 Task: Find connections with filter location Utrera with filter topic #SEOwith filter profile language Potuguese with filter current company APCO Worldwide with filter school JIS College of Engineering with filter industry Retail Recyclable Materials & Used Merchandise with filter service category Loans with filter keywords title Foreman
Action: Mouse moved to (515, 72)
Screenshot: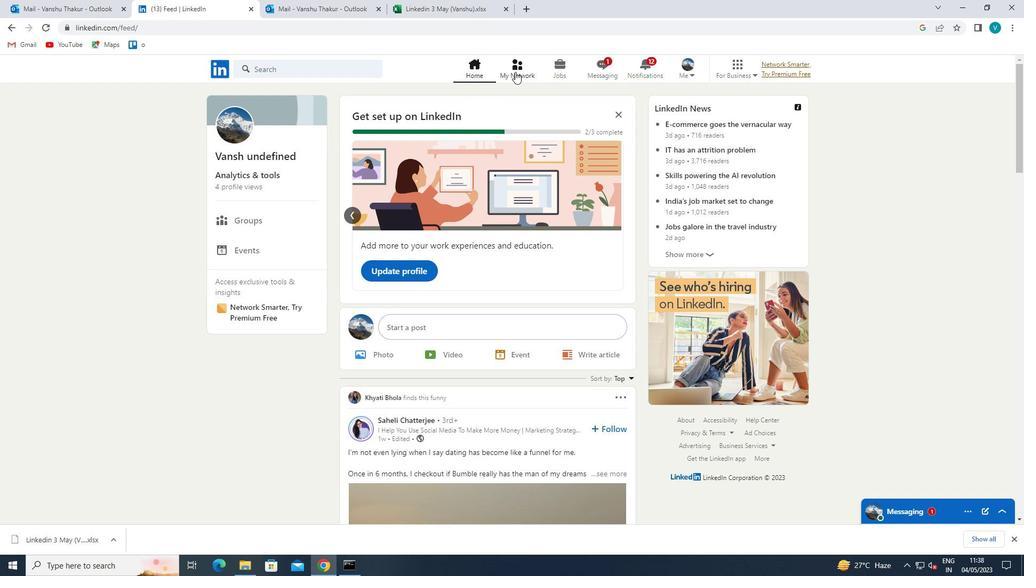 
Action: Mouse pressed left at (515, 72)
Screenshot: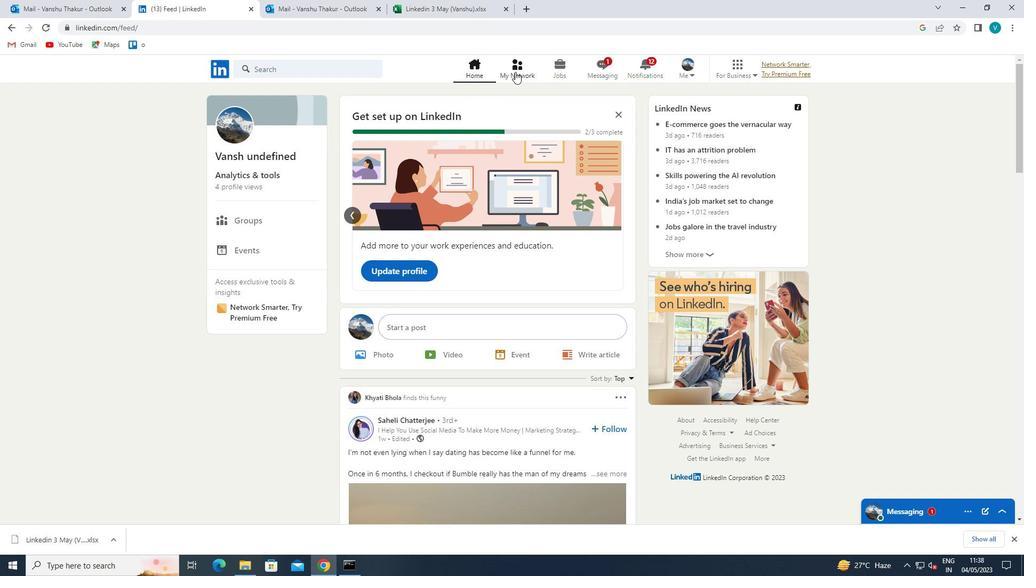 
Action: Mouse moved to (307, 130)
Screenshot: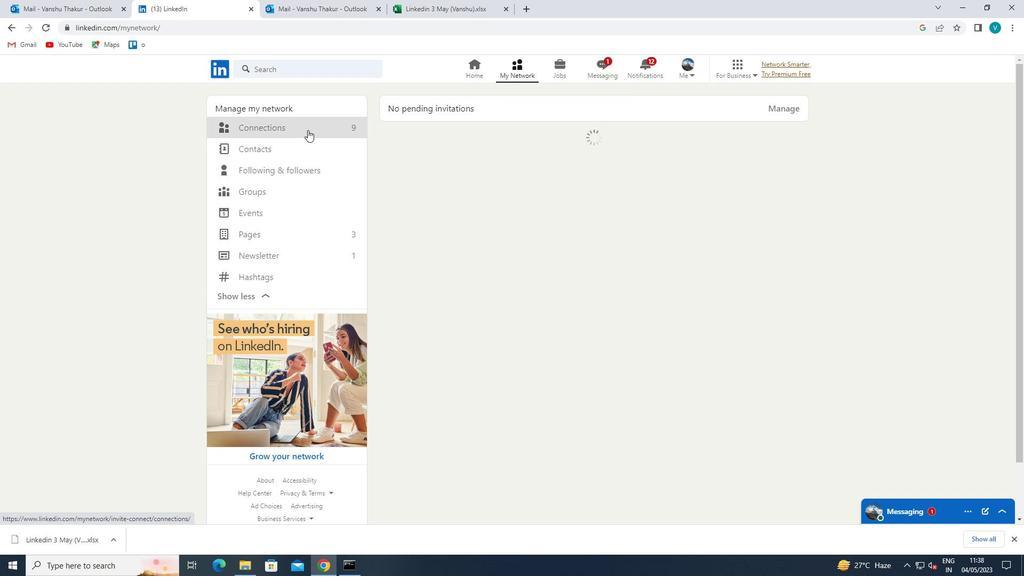 
Action: Mouse pressed left at (307, 130)
Screenshot: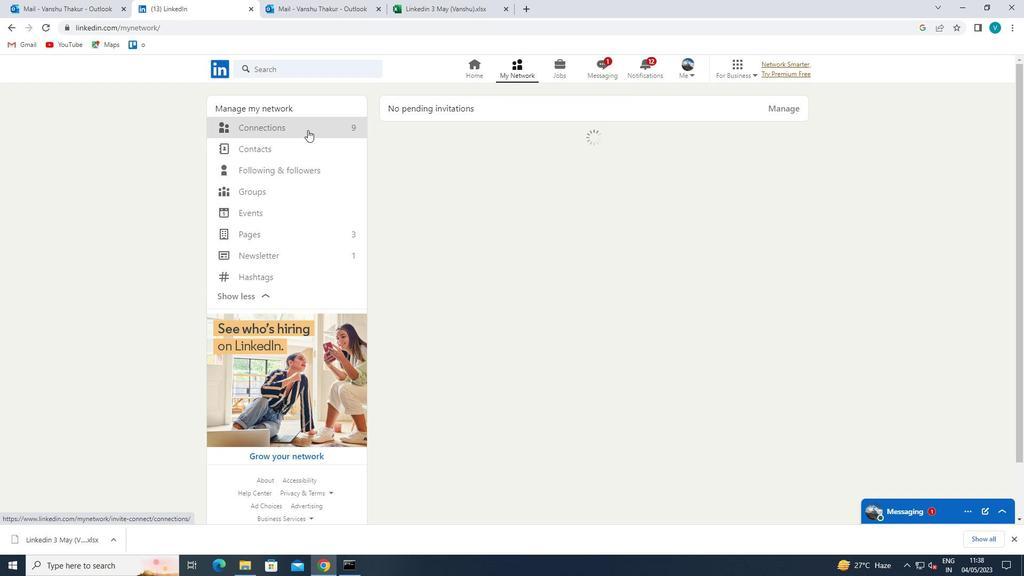 
Action: Mouse moved to (575, 129)
Screenshot: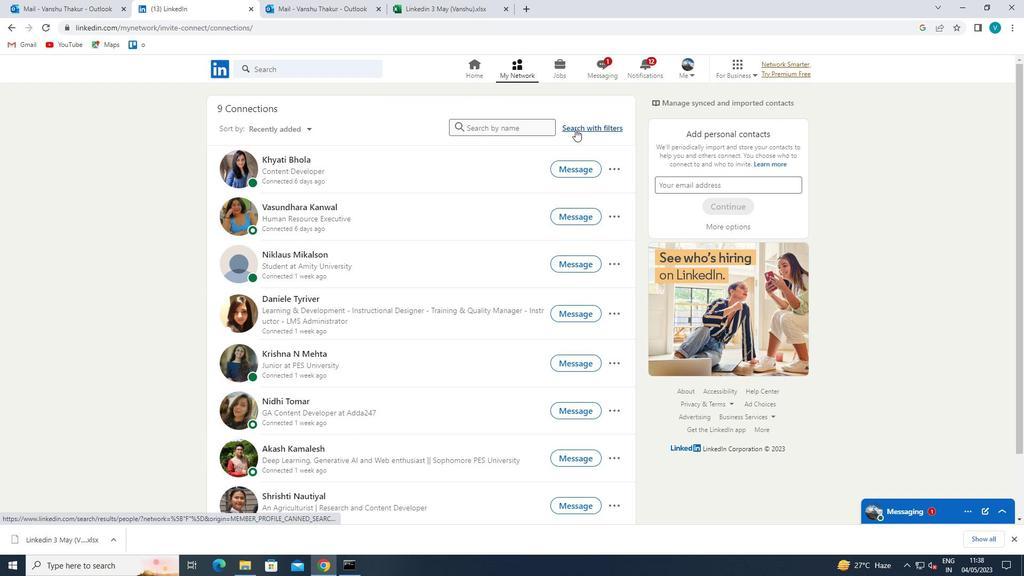 
Action: Mouse pressed left at (575, 129)
Screenshot: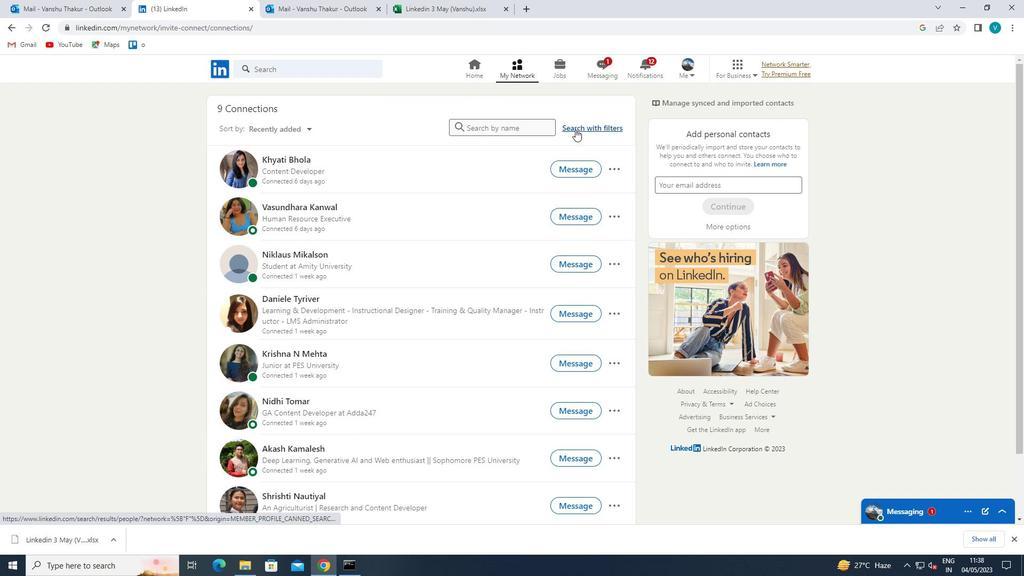 
Action: Mouse moved to (520, 100)
Screenshot: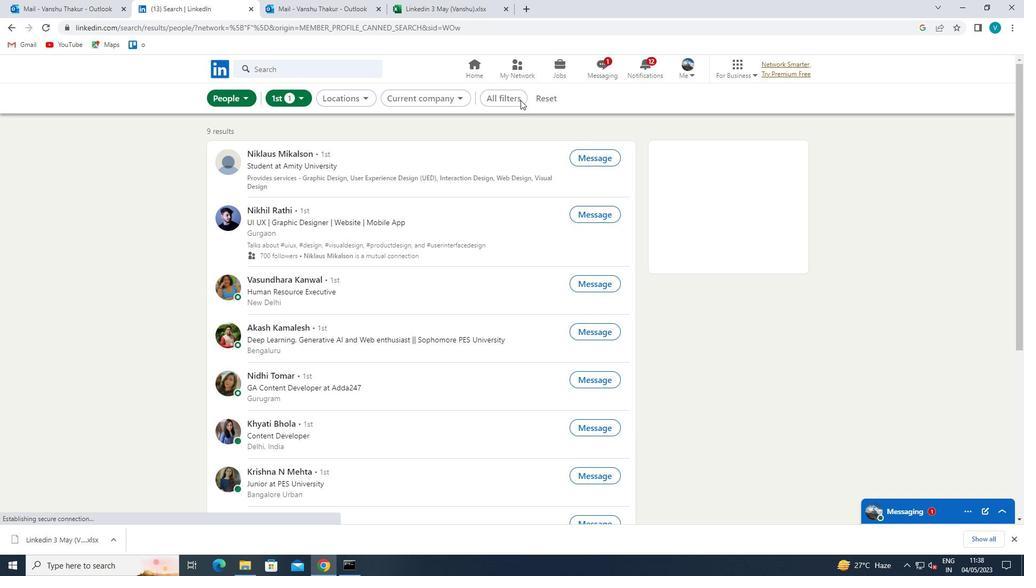 
Action: Mouse pressed left at (520, 100)
Screenshot: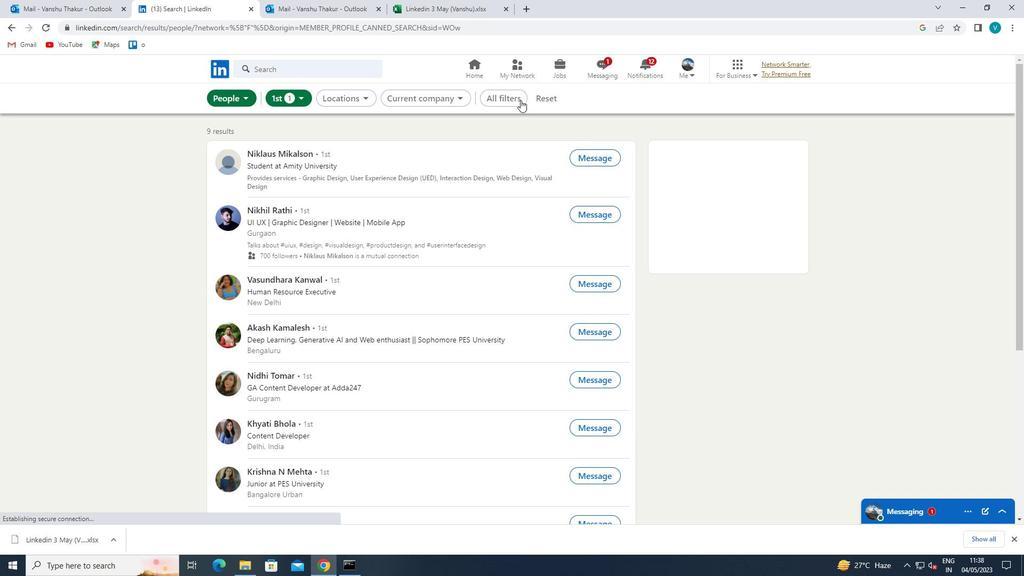 
Action: Mouse moved to (864, 229)
Screenshot: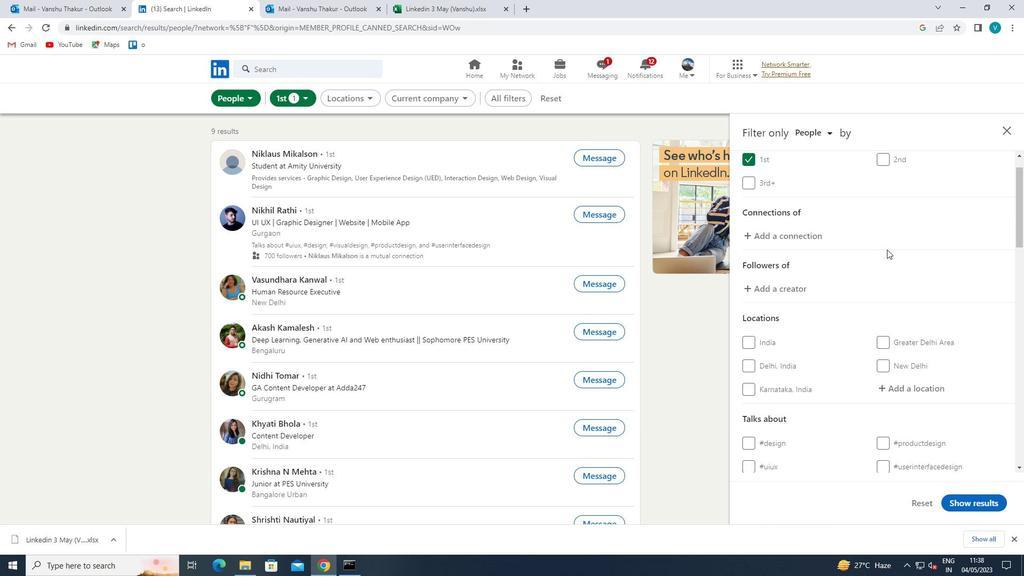 
Action: Mouse scrolled (864, 228) with delta (0, 0)
Screenshot: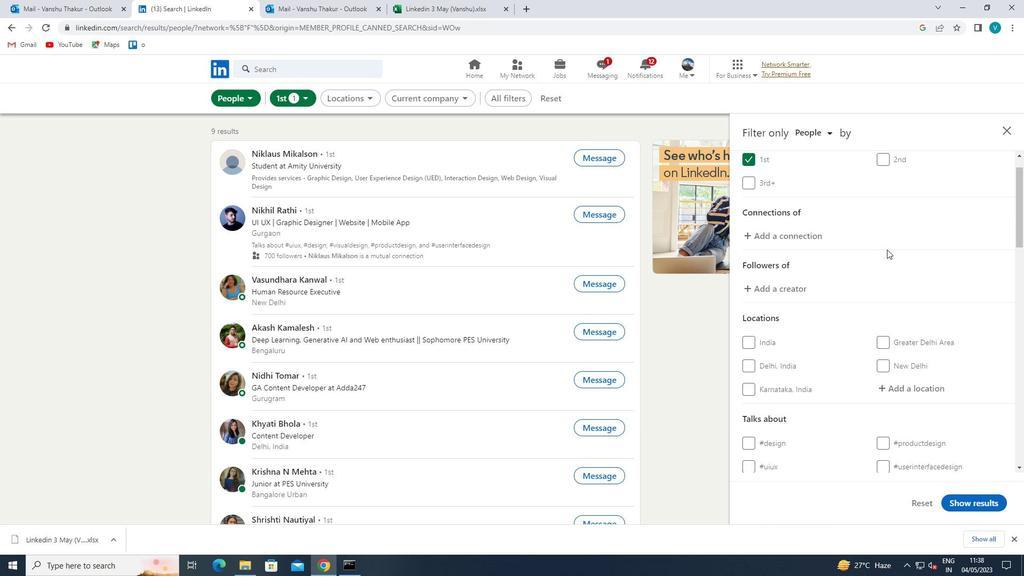 
Action: Mouse moved to (866, 232)
Screenshot: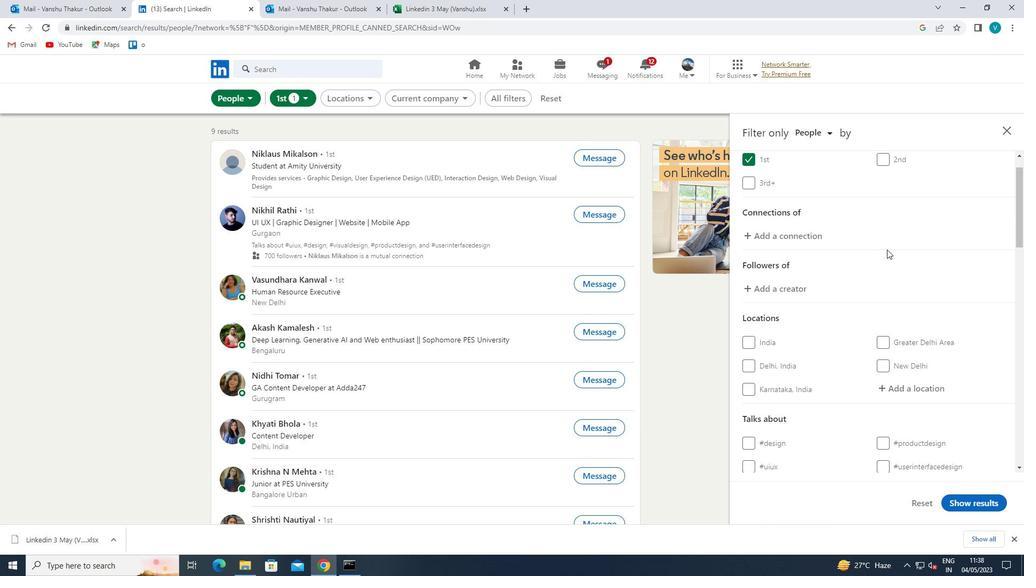 
Action: Mouse scrolled (866, 231) with delta (0, 0)
Screenshot: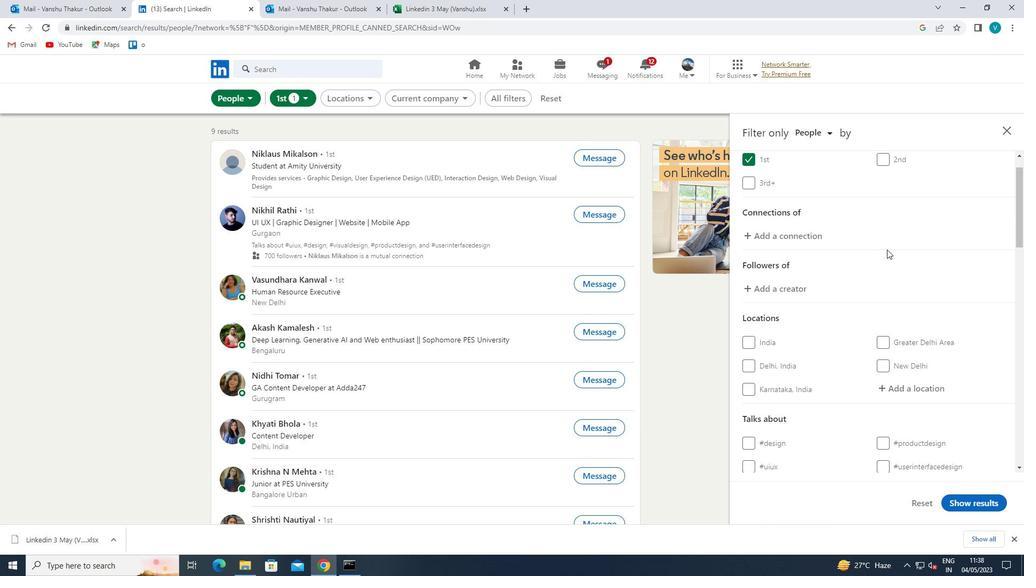 
Action: Mouse moved to (935, 310)
Screenshot: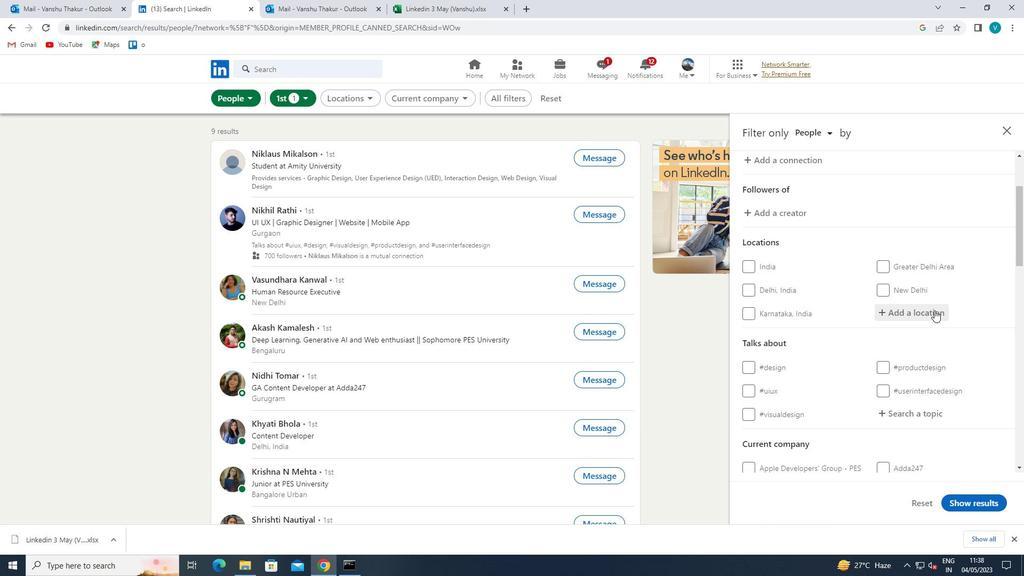 
Action: Mouse pressed left at (935, 310)
Screenshot: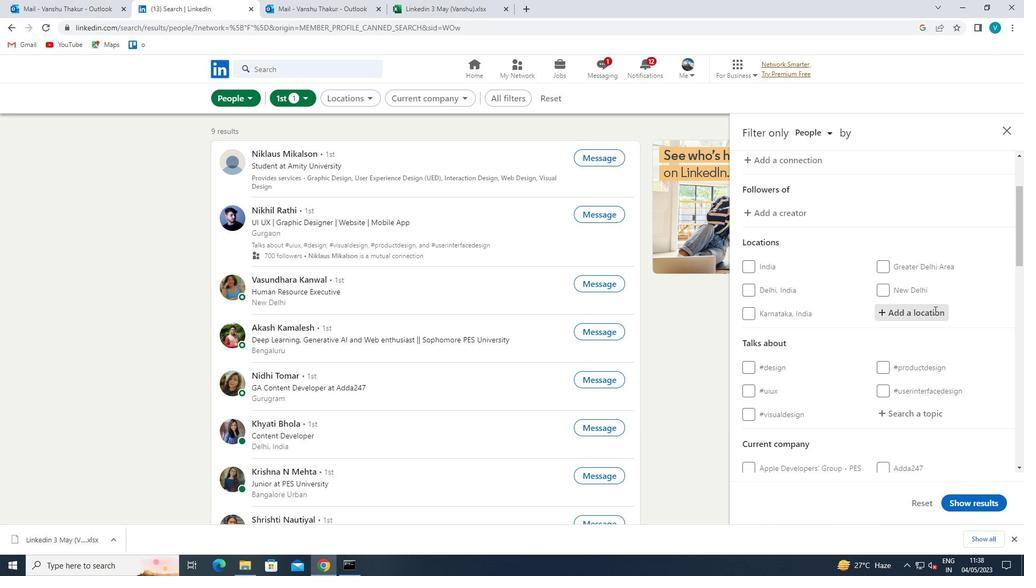 
Action: Key pressed <Key.shift>UTERA
Screenshot: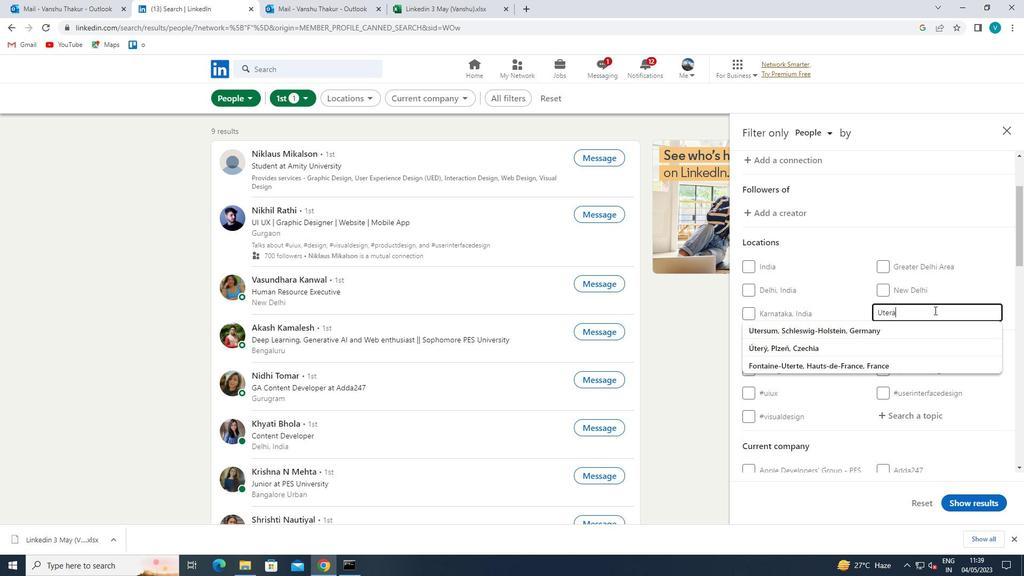 
Action: Mouse moved to (886, 311)
Screenshot: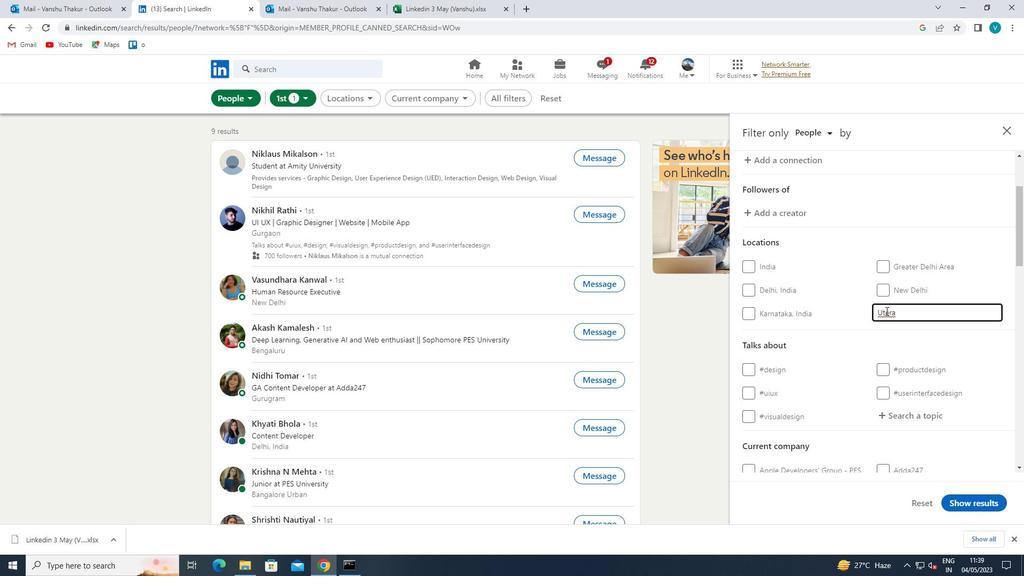
Action: Mouse pressed left at (886, 311)
Screenshot: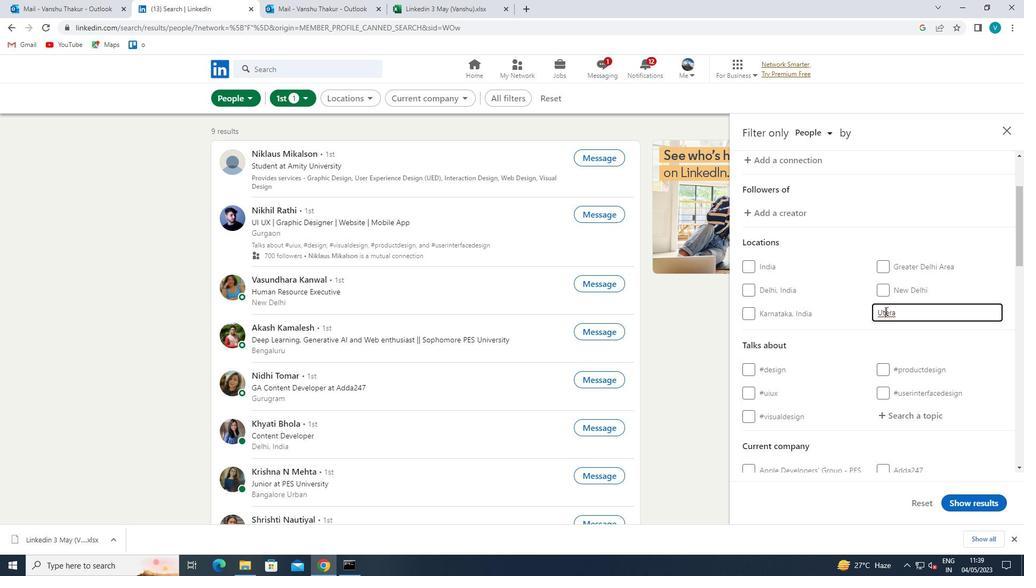 
Action: Mouse moved to (895, 335)
Screenshot: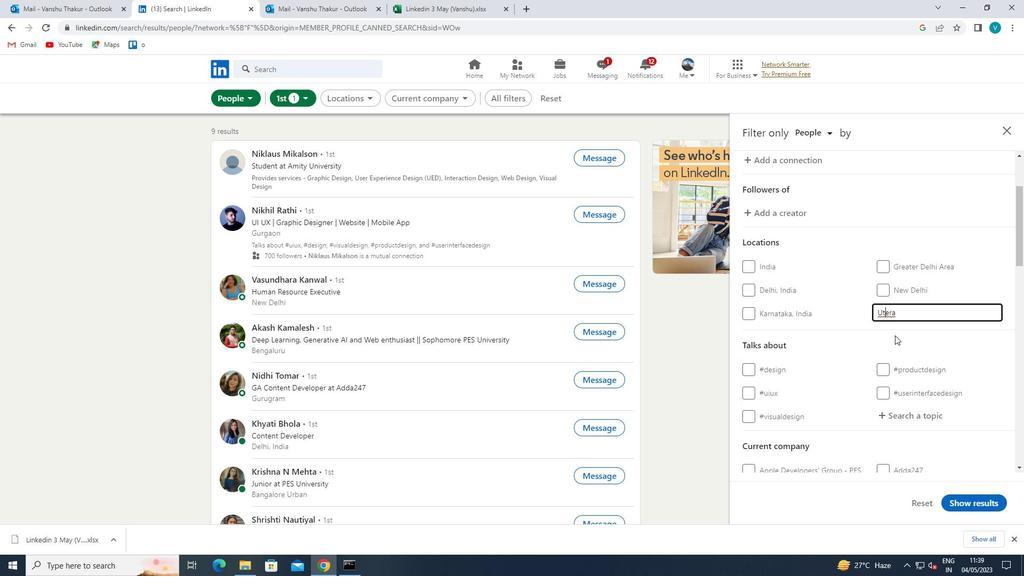 
Action: Key pressed R
Screenshot: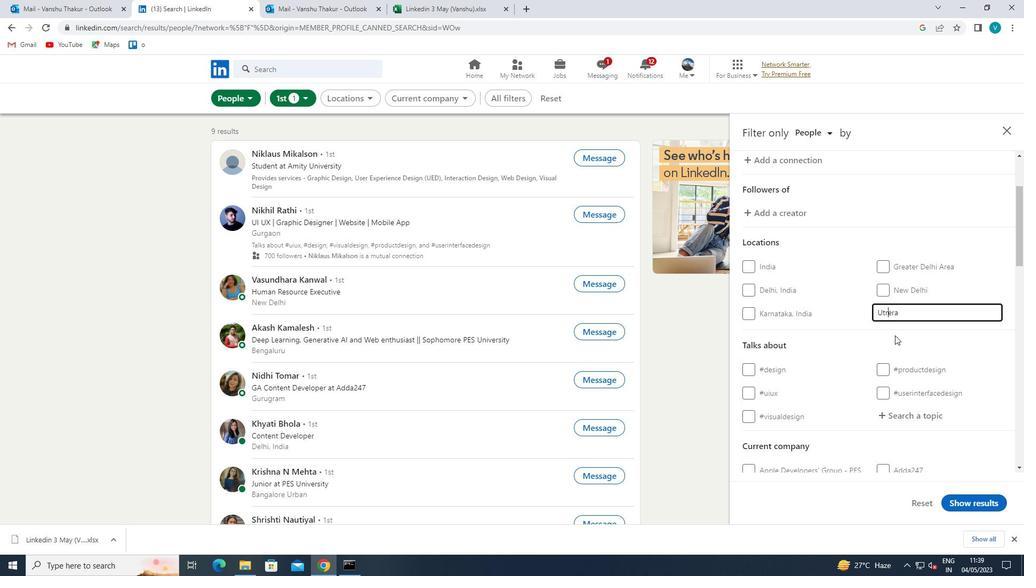 
Action: Mouse moved to (888, 335)
Screenshot: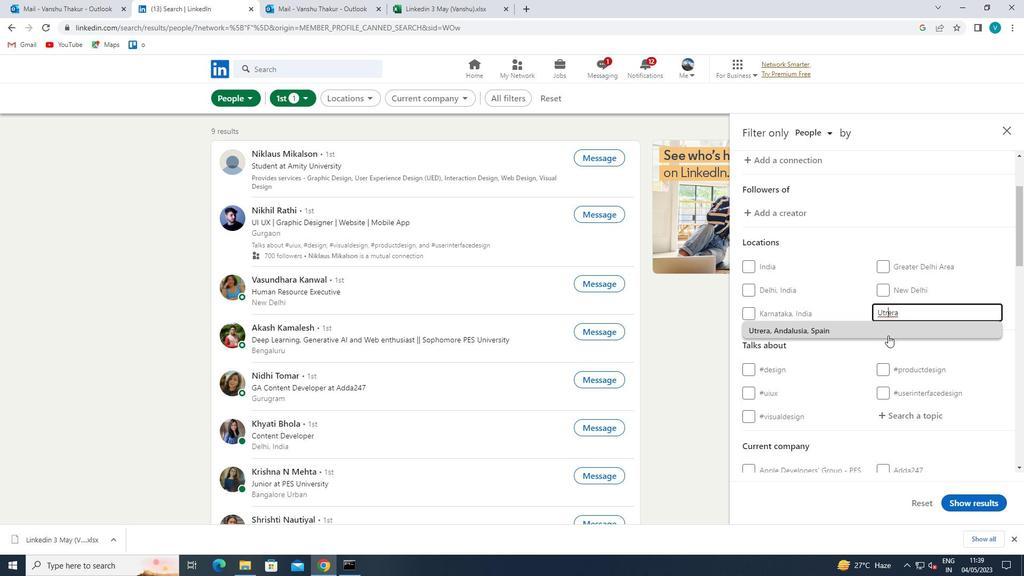 
Action: Mouse pressed left at (888, 335)
Screenshot: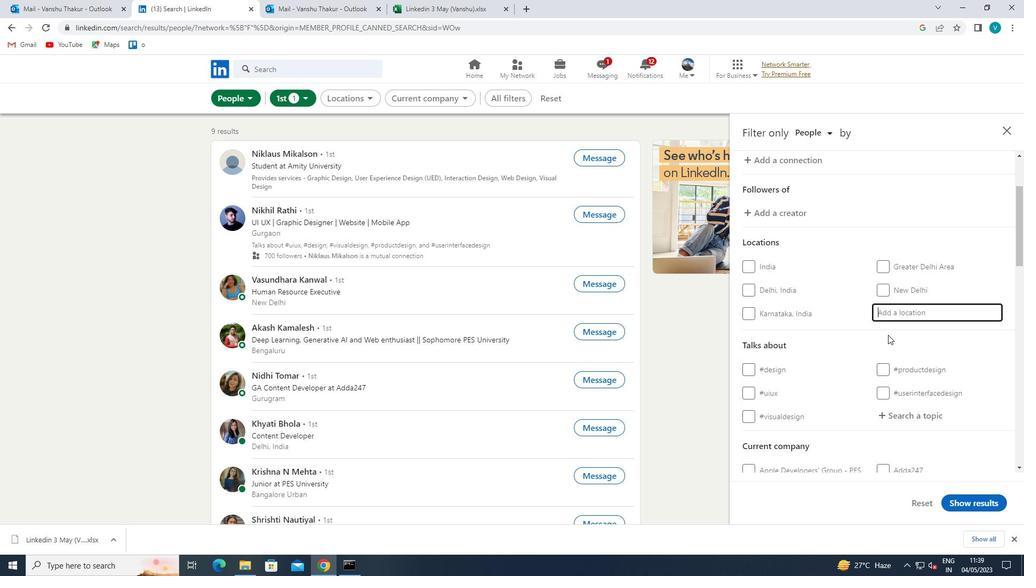 
Action: Mouse moved to (888, 335)
Screenshot: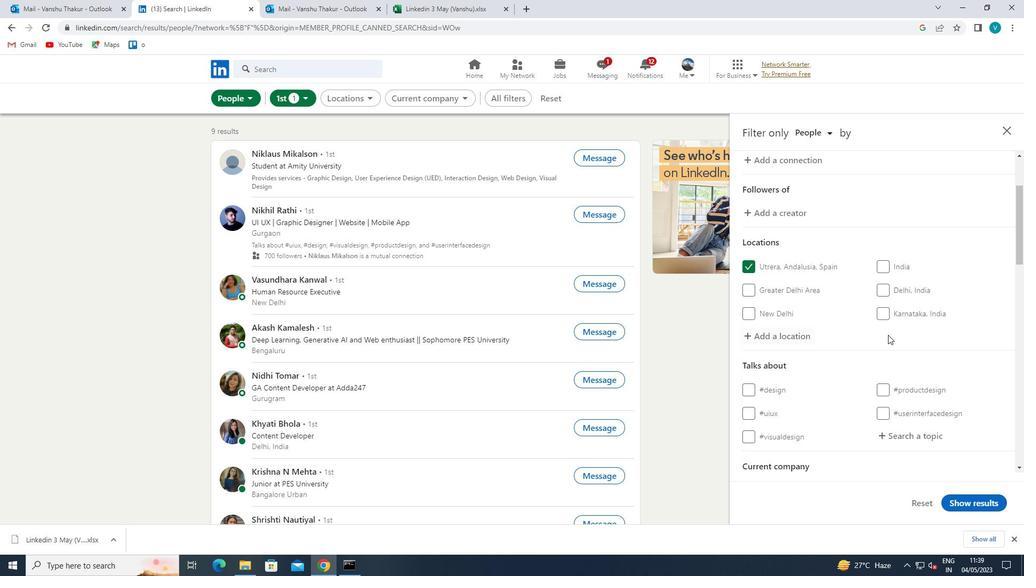 
Action: Mouse scrolled (888, 334) with delta (0, 0)
Screenshot: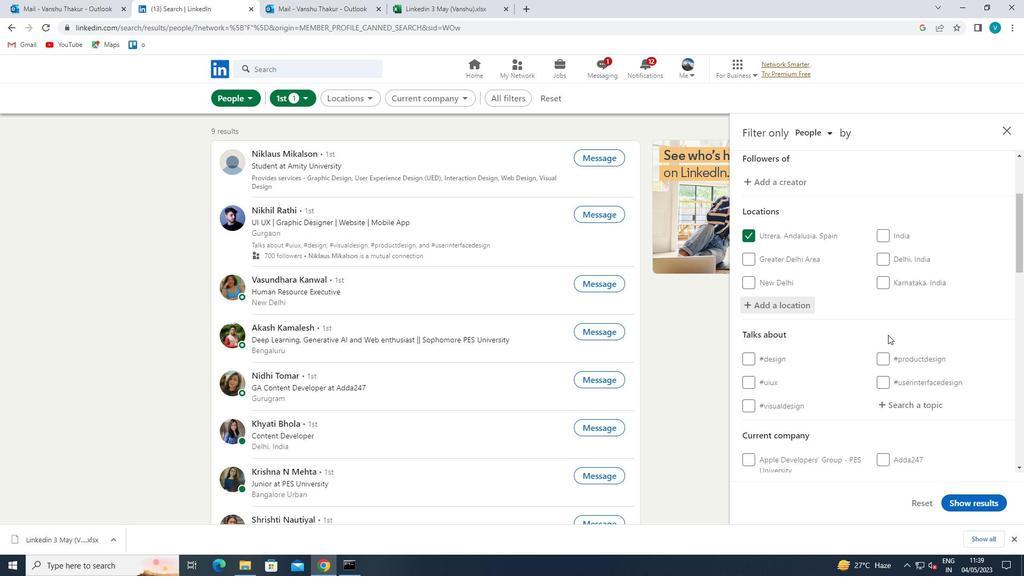 
Action: Mouse scrolled (888, 334) with delta (0, 0)
Screenshot: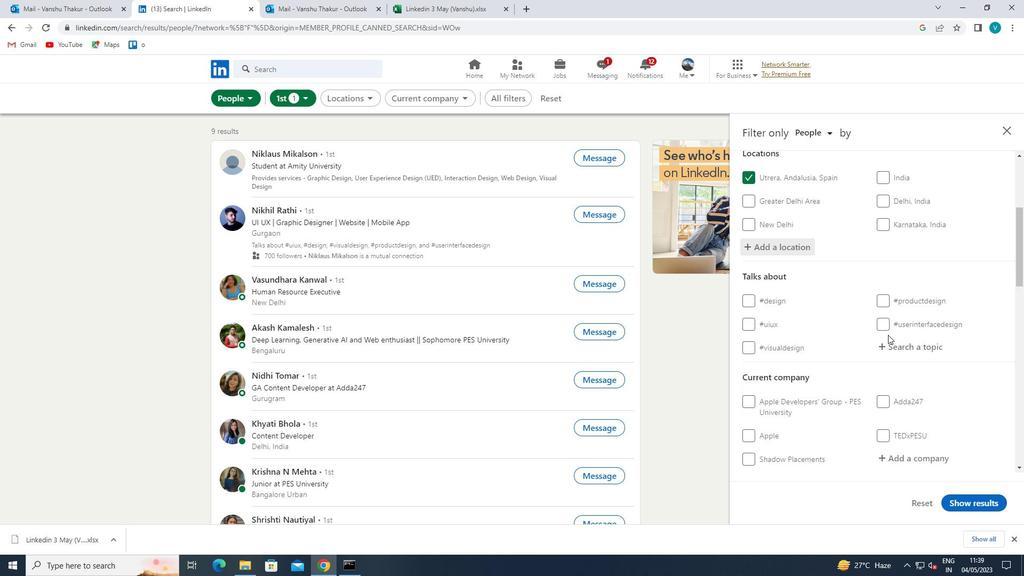 
Action: Mouse scrolled (888, 334) with delta (0, 0)
Screenshot: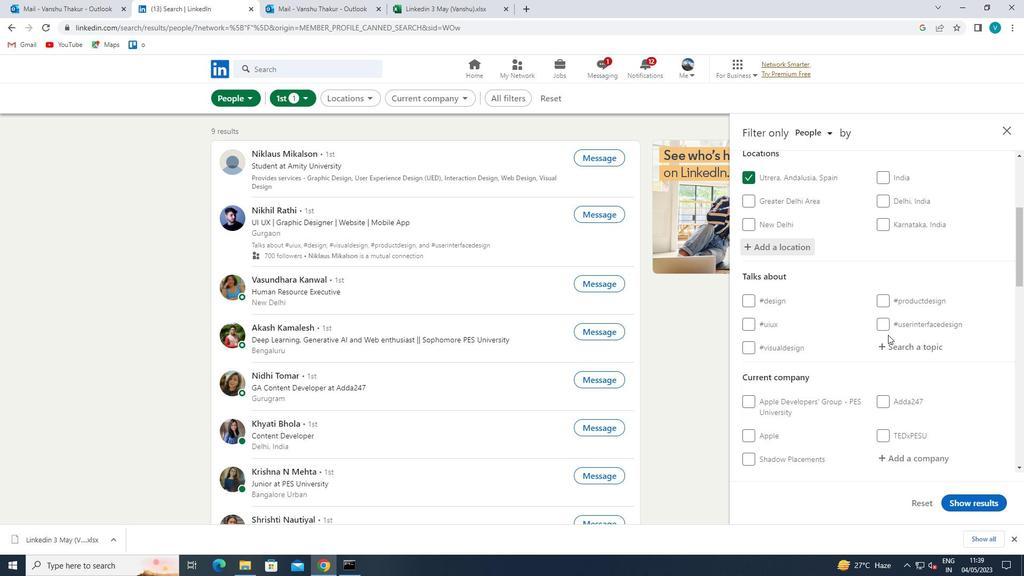 
Action: Mouse moved to (912, 282)
Screenshot: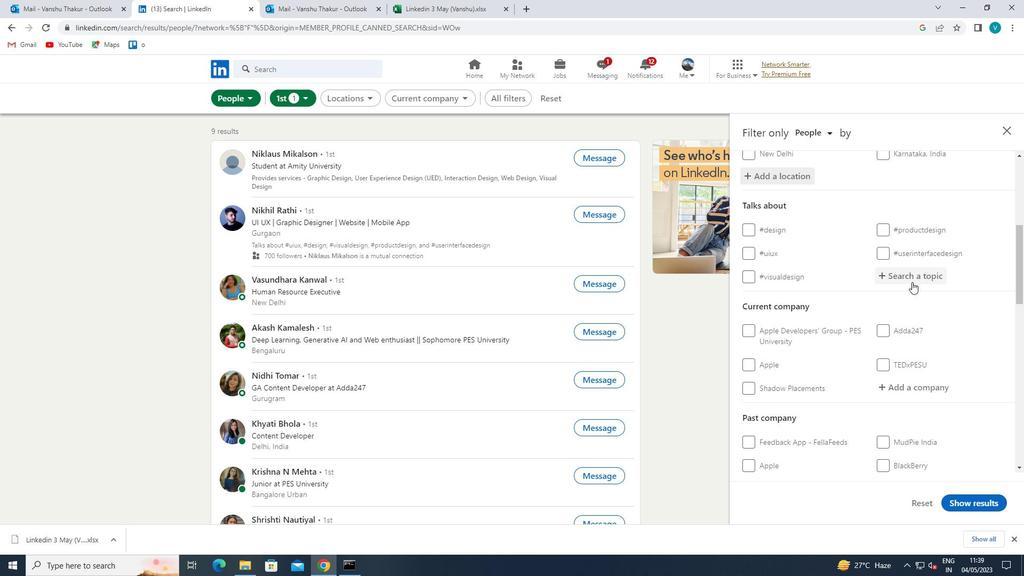 
Action: Mouse pressed left at (912, 282)
Screenshot: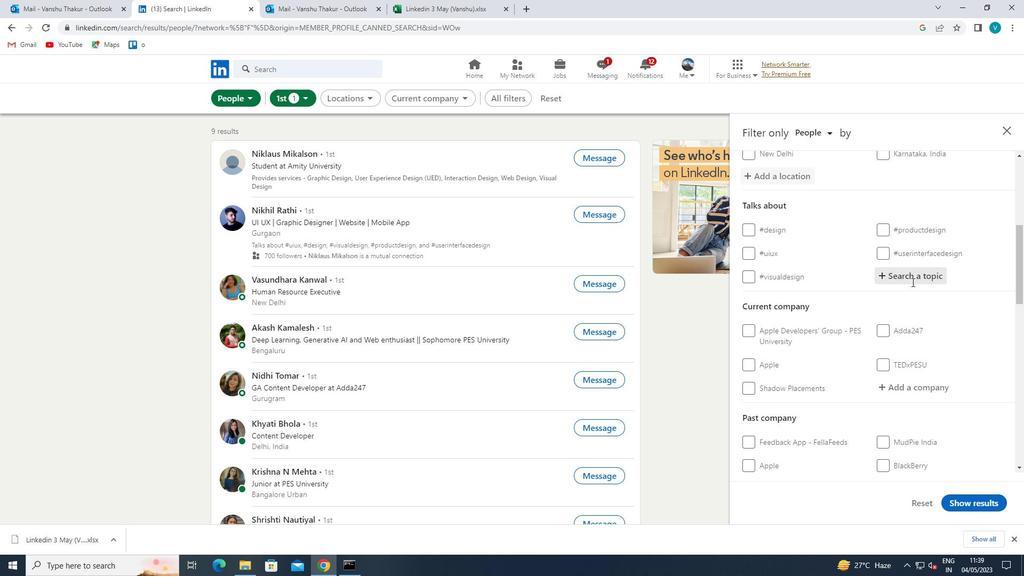 
Action: Key pressed <Key.shift><Key.shift><Key.shift><Key.shift><Key.shift><Key.shift><Key.shift><Key.shift><Key.shift><Key.shift><Key.shift><Key.shift><Key.shift><Key.shift><Key.shift><Key.shift><Key.shift><Key.shift><Key.shift><Key.shift><Key.shift><Key.shift><Key.shift><Key.shift><Key.shift><Key.shift><Key.shift><Key.shift><Key.shift><Key.shift><Key.shift>SEO
Screenshot: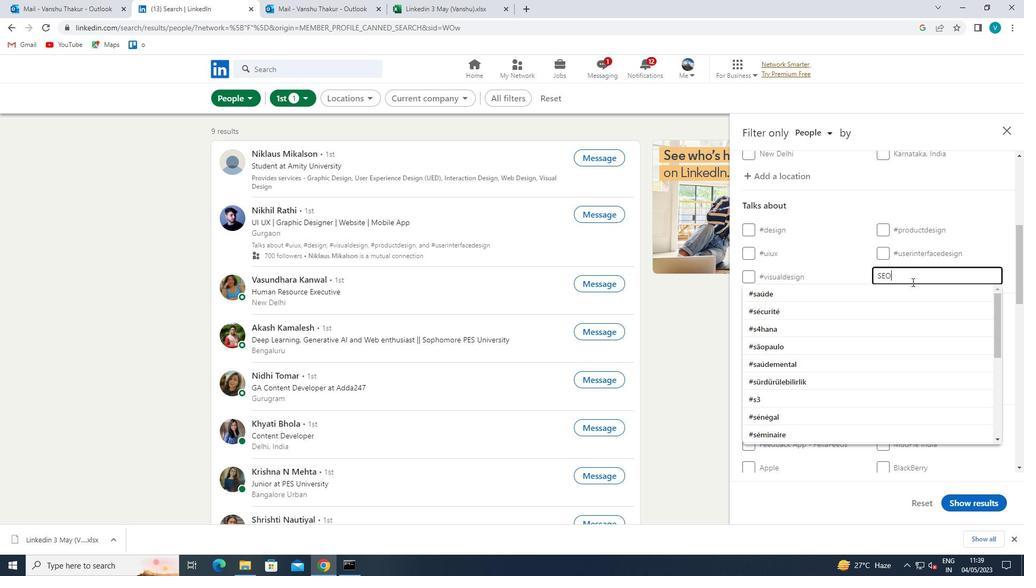 
Action: Mouse moved to (898, 290)
Screenshot: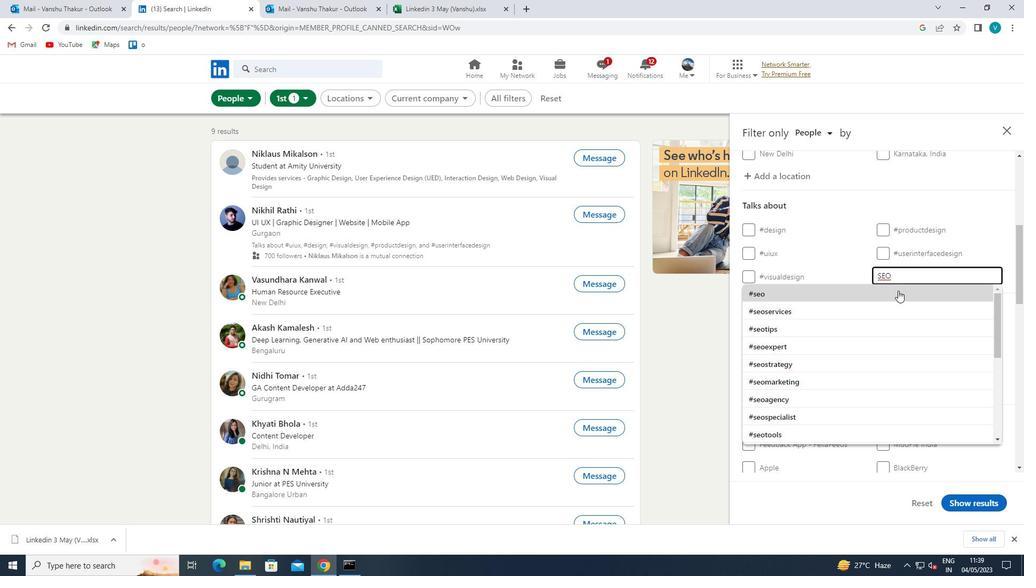 
Action: Mouse pressed left at (898, 290)
Screenshot: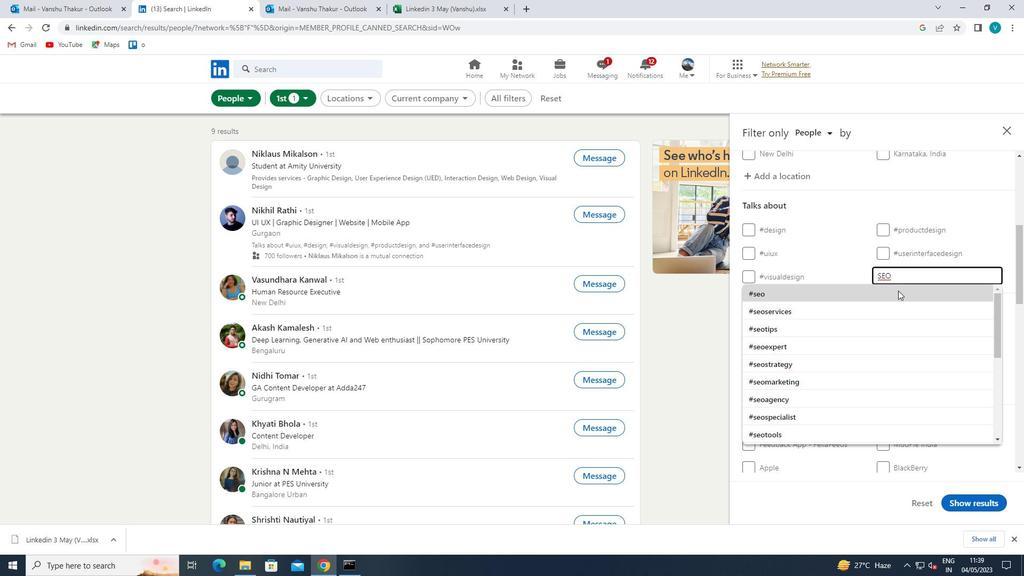
Action: Mouse scrolled (898, 290) with delta (0, 0)
Screenshot: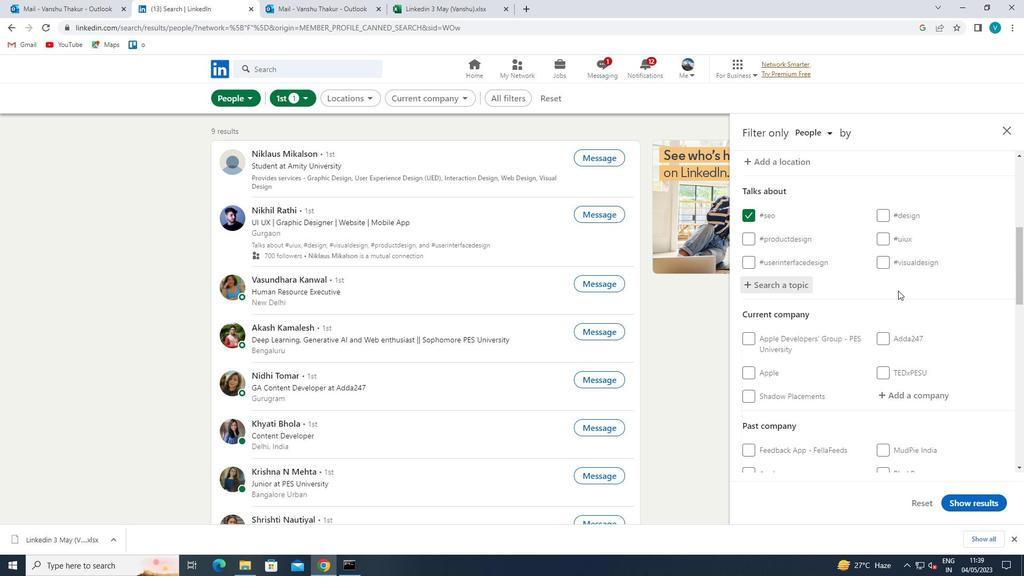 
Action: Mouse scrolled (898, 290) with delta (0, 0)
Screenshot: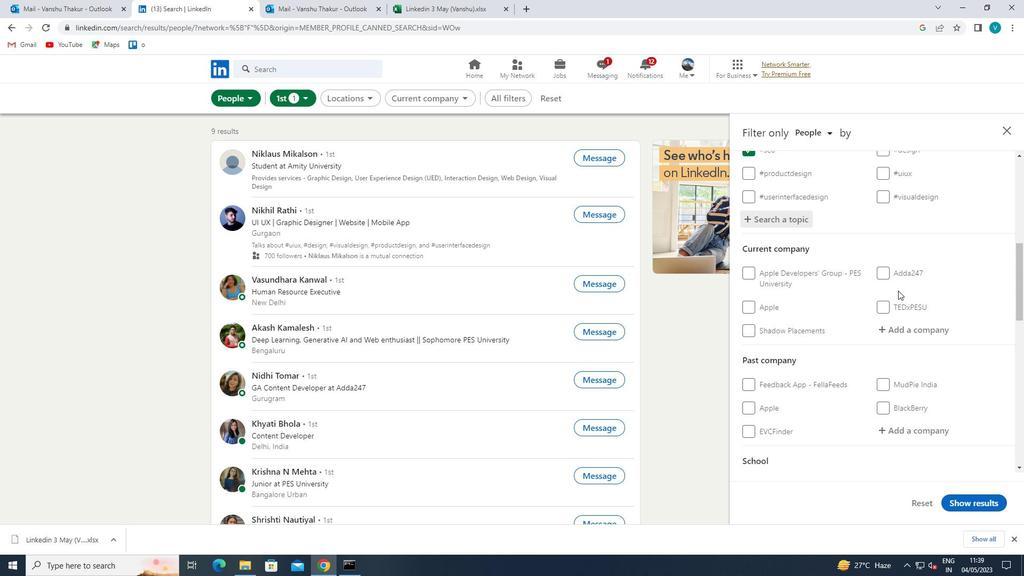 
Action: Mouse scrolled (898, 290) with delta (0, 0)
Screenshot: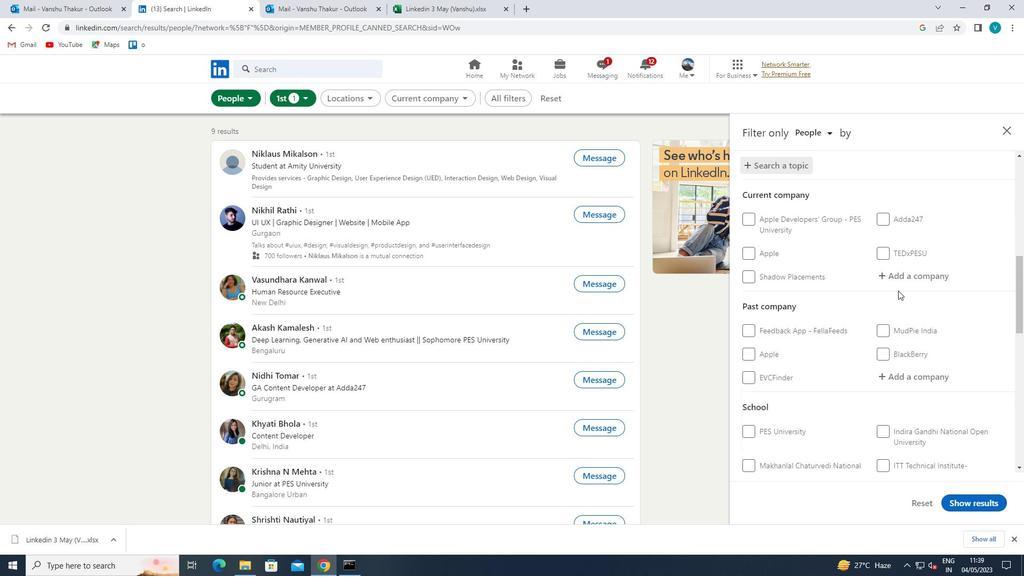 
Action: Mouse moved to (918, 249)
Screenshot: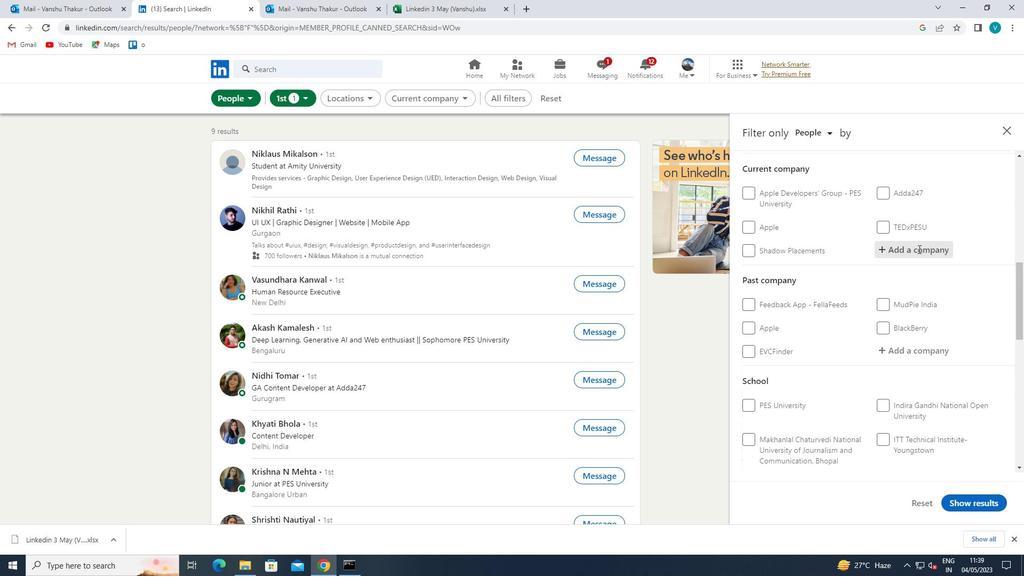 
Action: Mouse pressed left at (918, 249)
Screenshot: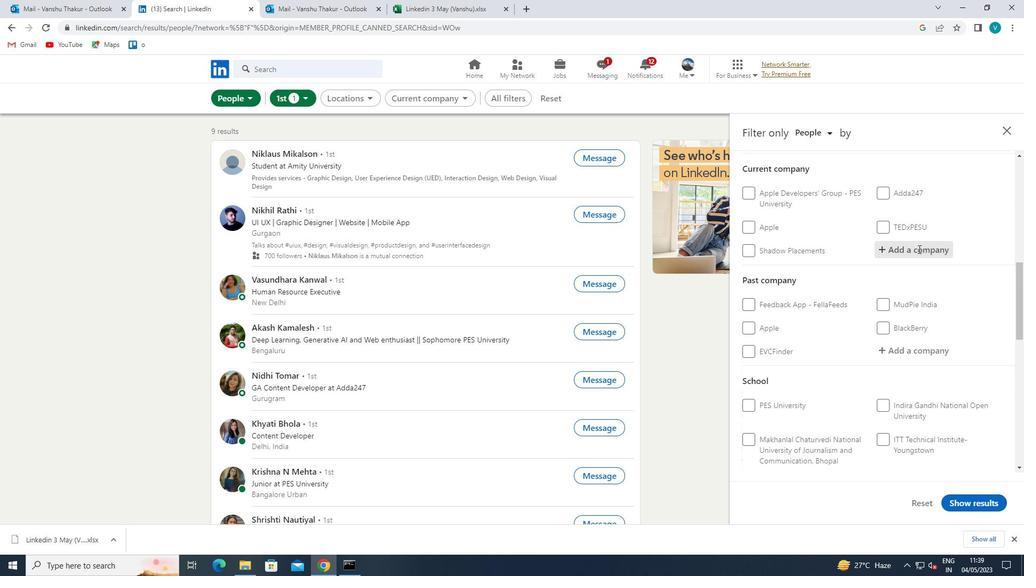 
Action: Mouse moved to (919, 249)
Screenshot: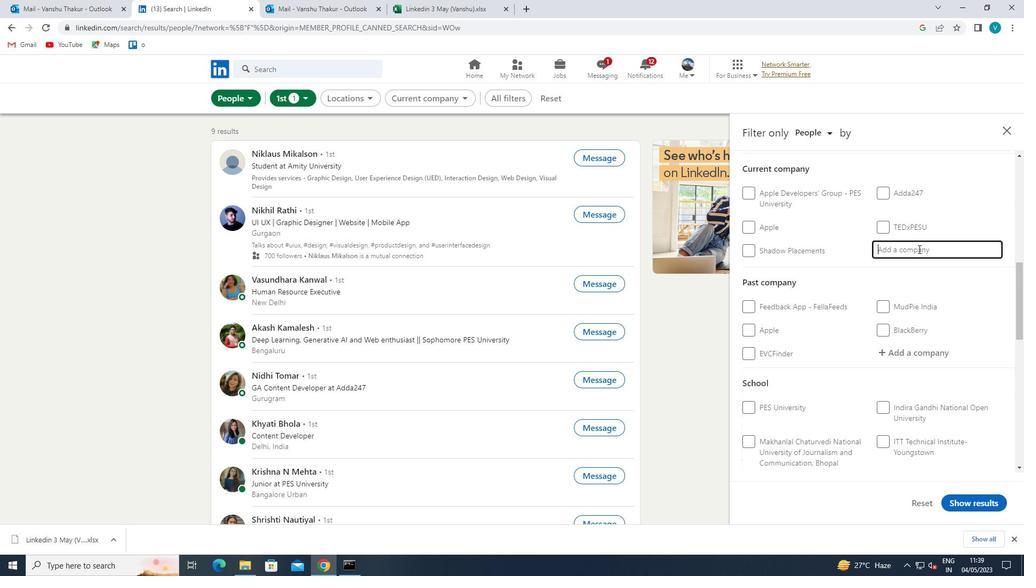 
Action: Key pressed <Key.shift>APCO<Key.space>
Screenshot: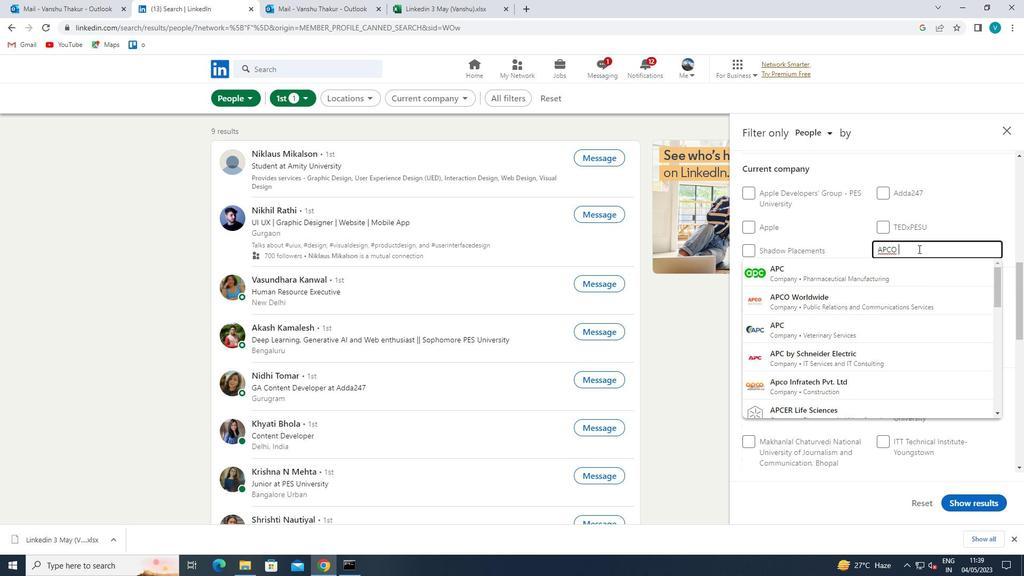 
Action: Mouse moved to (886, 272)
Screenshot: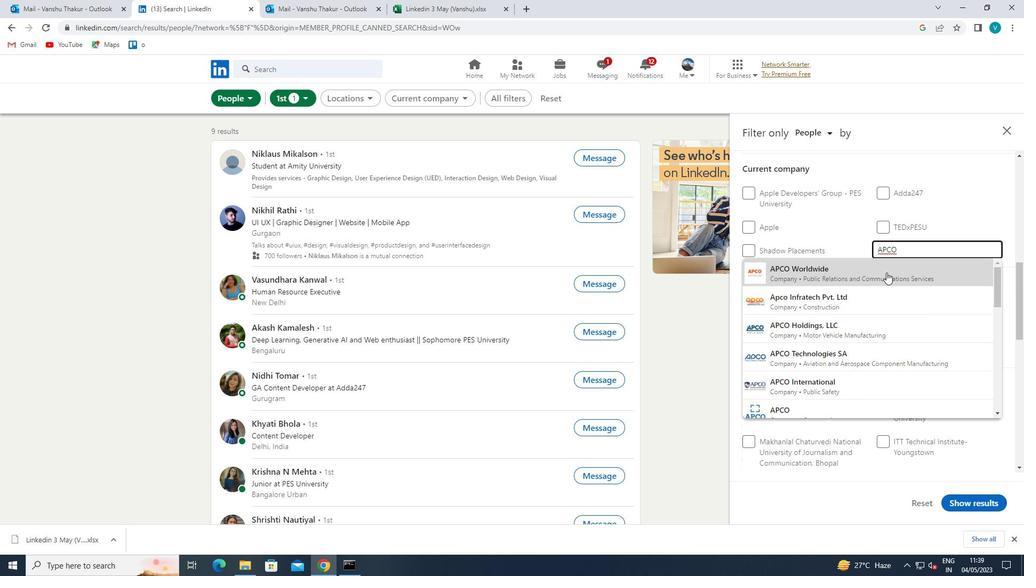
Action: Mouse pressed left at (886, 272)
Screenshot: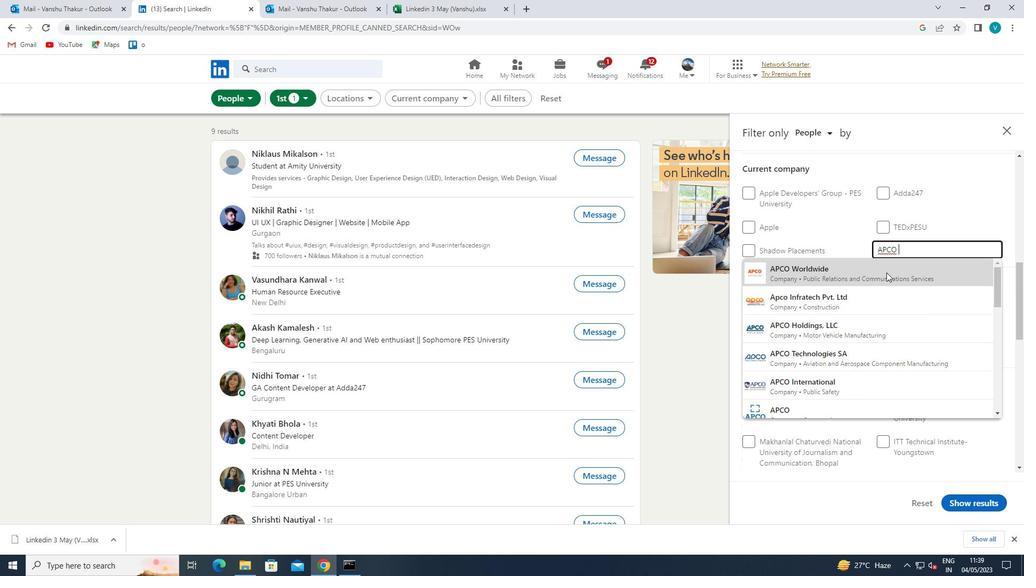 
Action: Mouse scrolled (886, 272) with delta (0, 0)
Screenshot: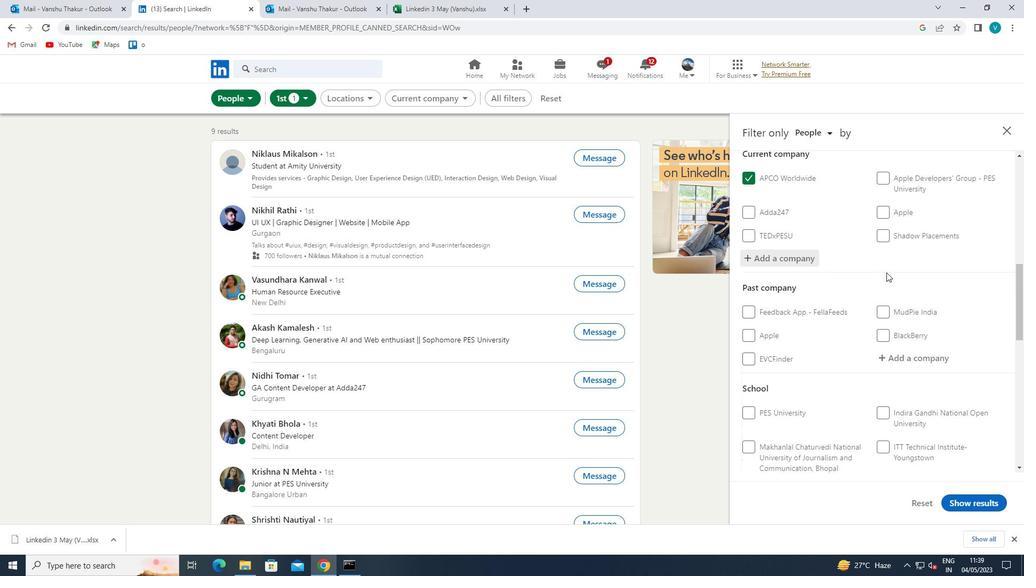 
Action: Mouse scrolled (886, 272) with delta (0, 0)
Screenshot: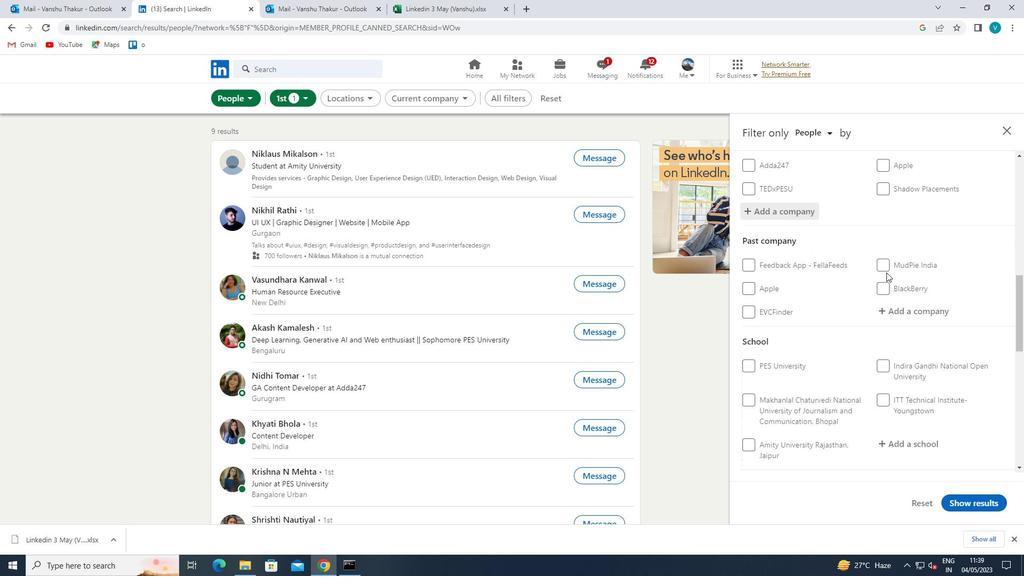 
Action: Mouse scrolled (886, 272) with delta (0, 0)
Screenshot: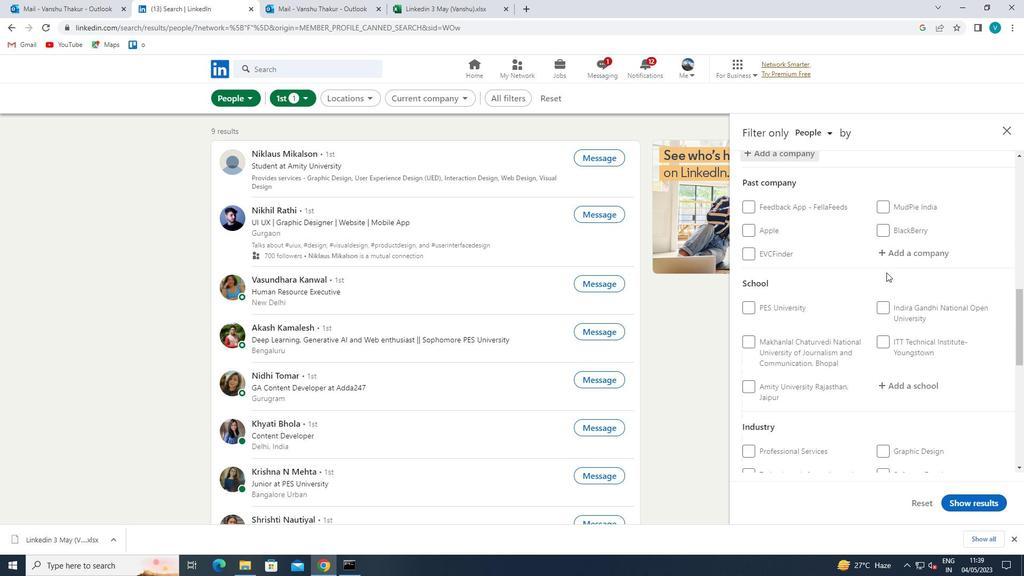 
Action: Mouse moved to (913, 340)
Screenshot: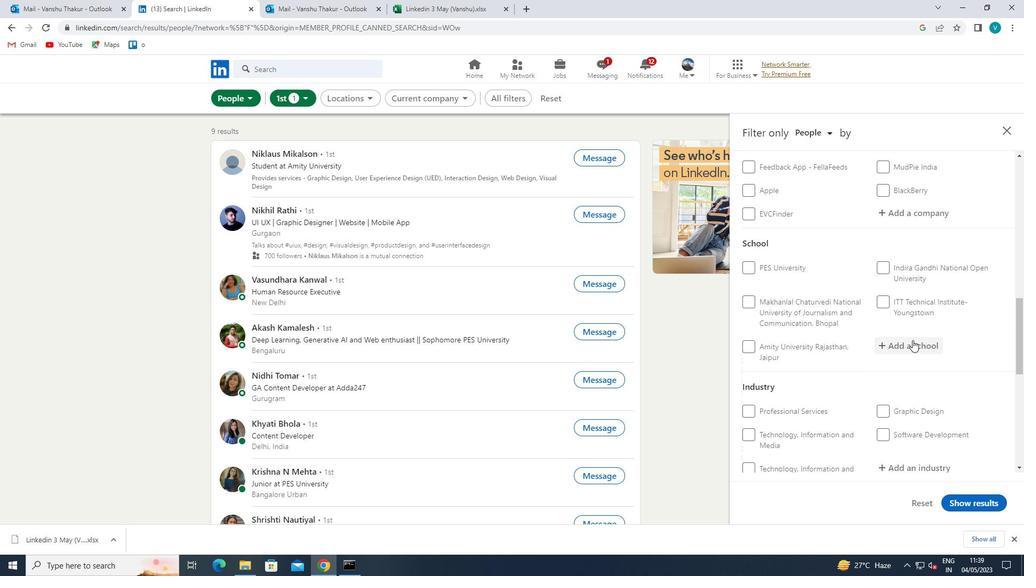 
Action: Mouse pressed left at (913, 340)
Screenshot: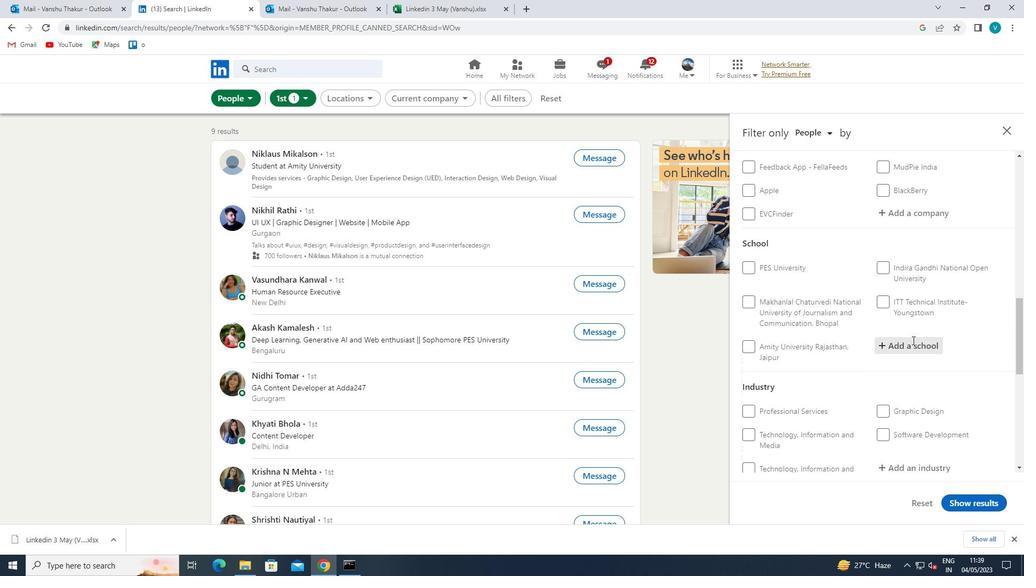 
Action: Key pressed <Key.shift>JIS<Key.space>
Screenshot: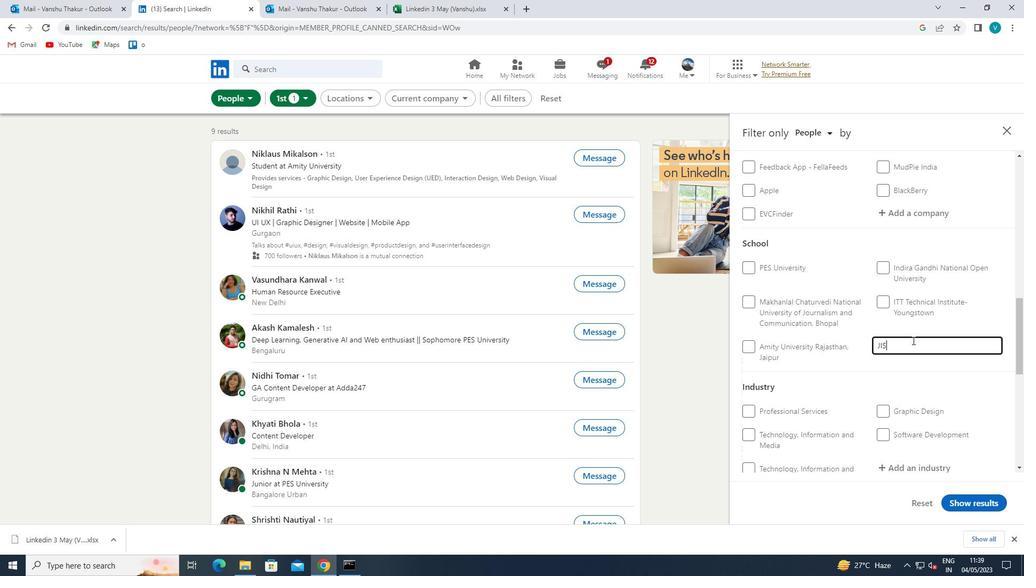 
Action: Mouse moved to (906, 376)
Screenshot: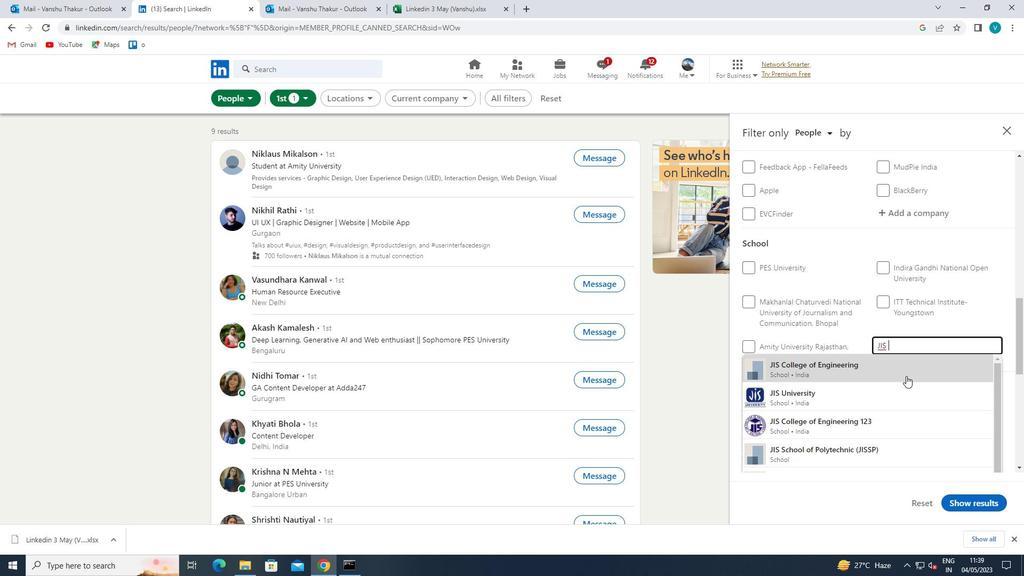 
Action: Mouse pressed left at (906, 376)
Screenshot: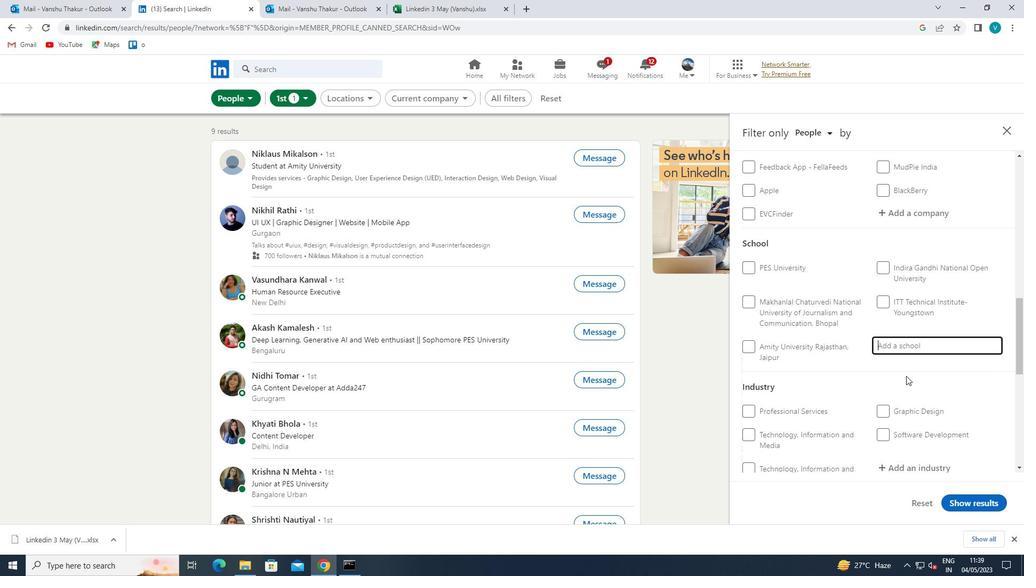 
Action: Mouse scrolled (906, 375) with delta (0, 0)
Screenshot: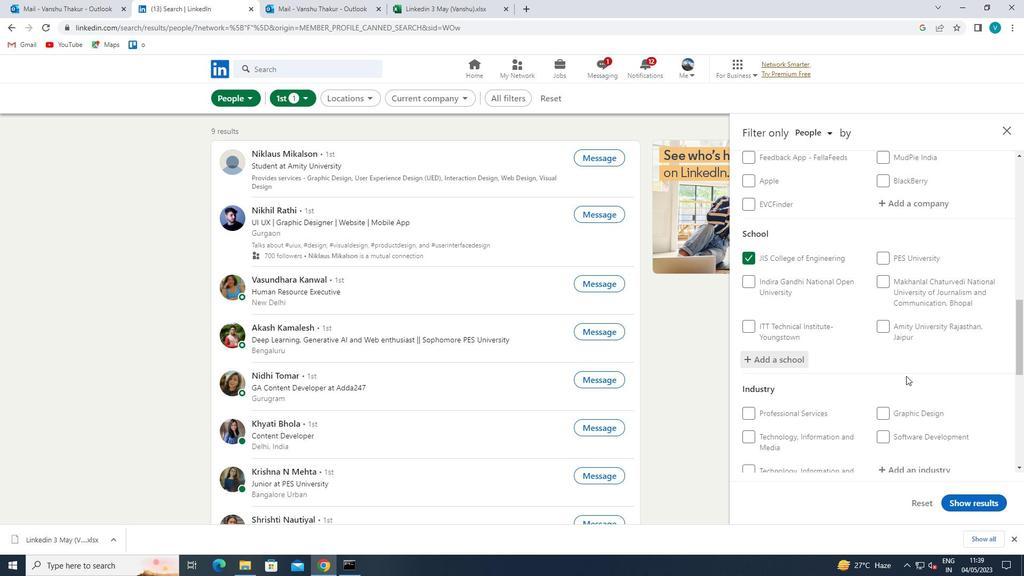
Action: Mouse scrolled (906, 375) with delta (0, 0)
Screenshot: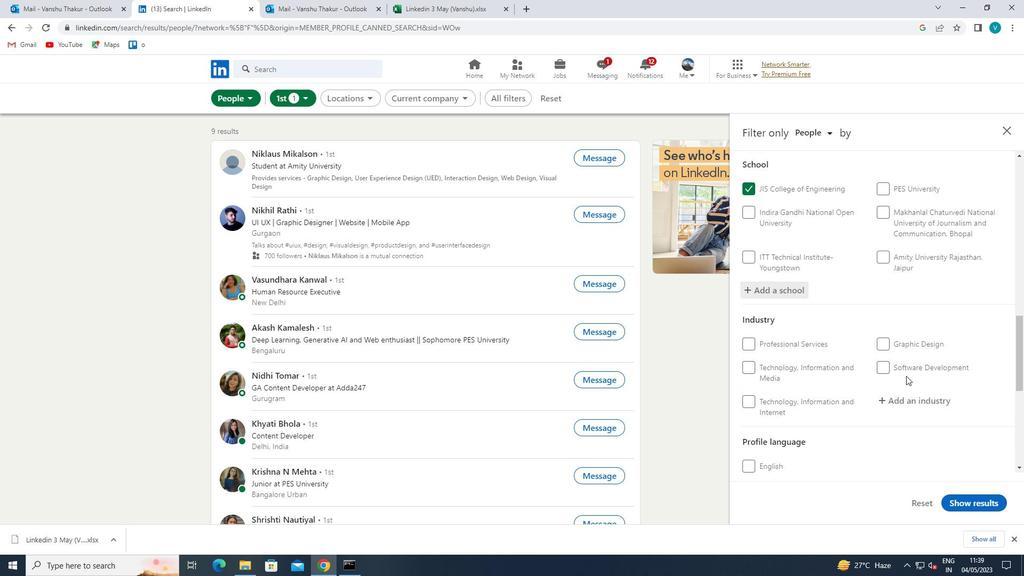 
Action: Mouse moved to (907, 376)
Screenshot: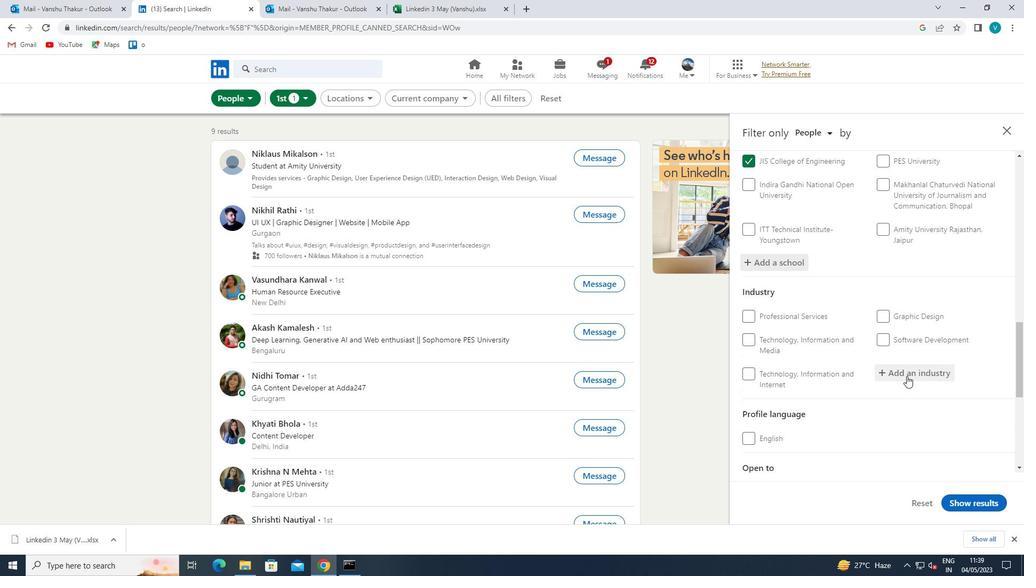 
Action: Mouse pressed left at (907, 376)
Screenshot: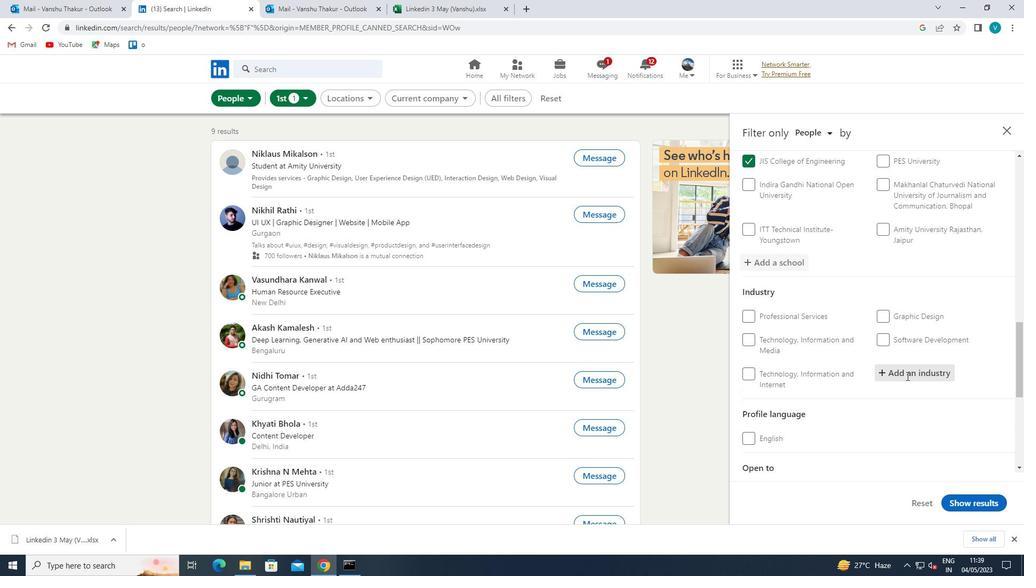 
Action: Mouse moved to (912, 373)
Screenshot: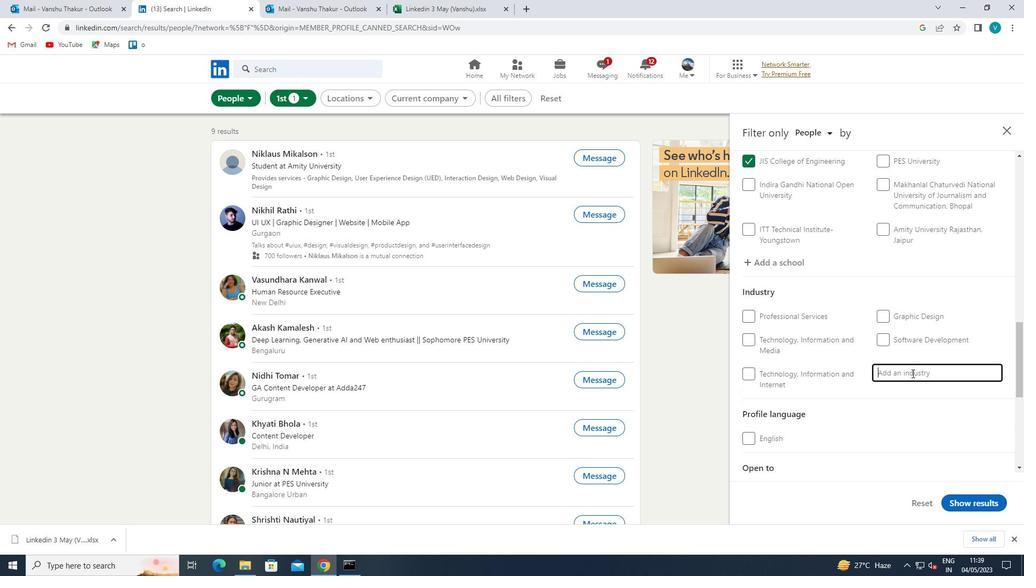 
Action: Key pressed <Key.shift>RETAIL<Key.space><Key.shift>REC
Screenshot: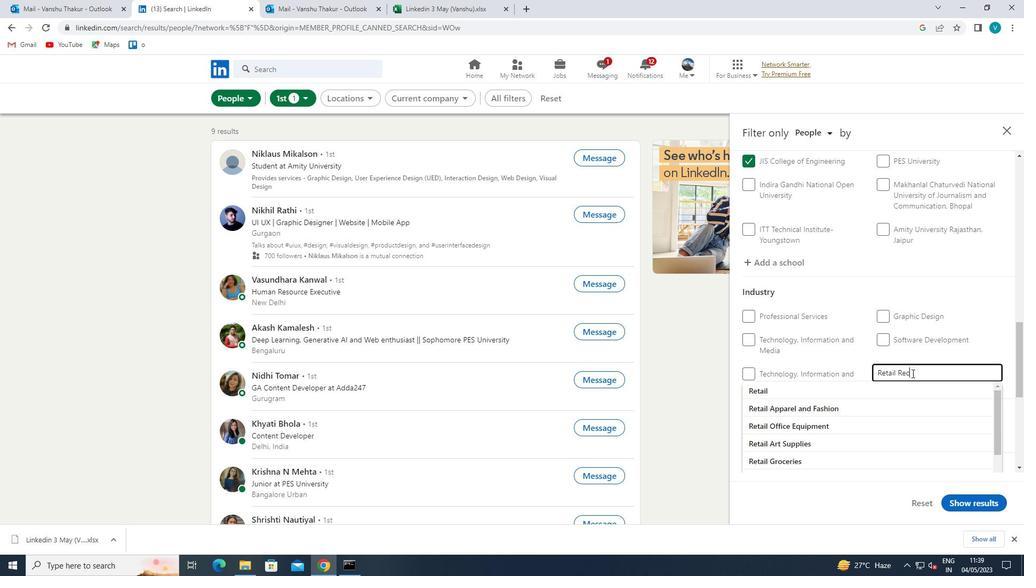 
Action: Mouse moved to (905, 389)
Screenshot: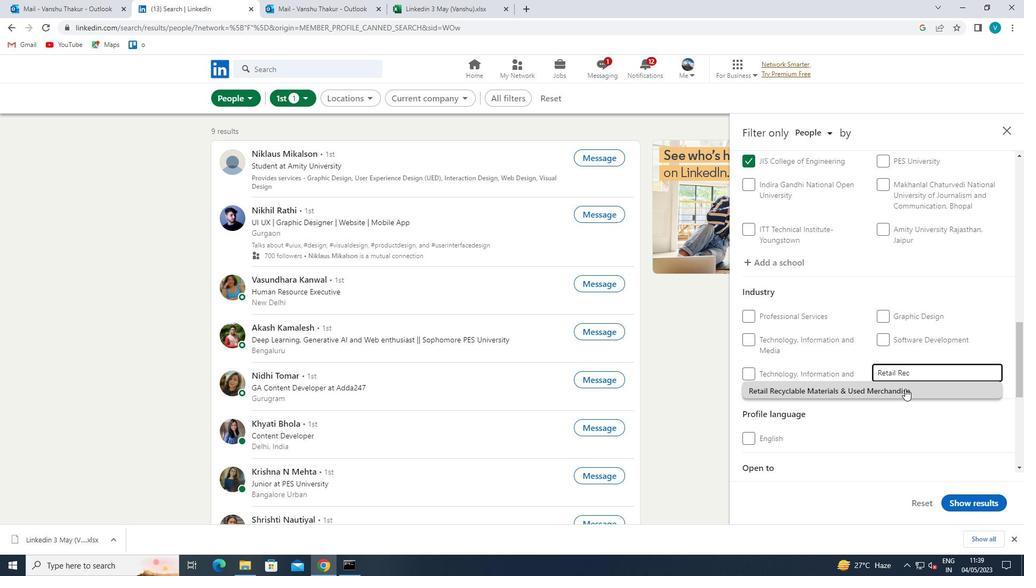 
Action: Mouse pressed left at (905, 389)
Screenshot: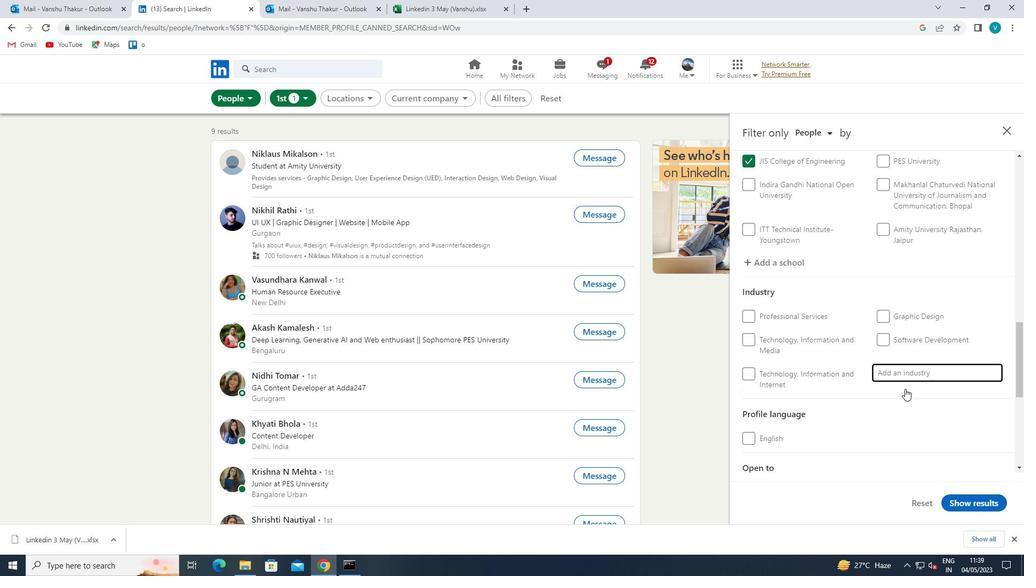 
Action: Mouse scrolled (905, 388) with delta (0, 0)
Screenshot: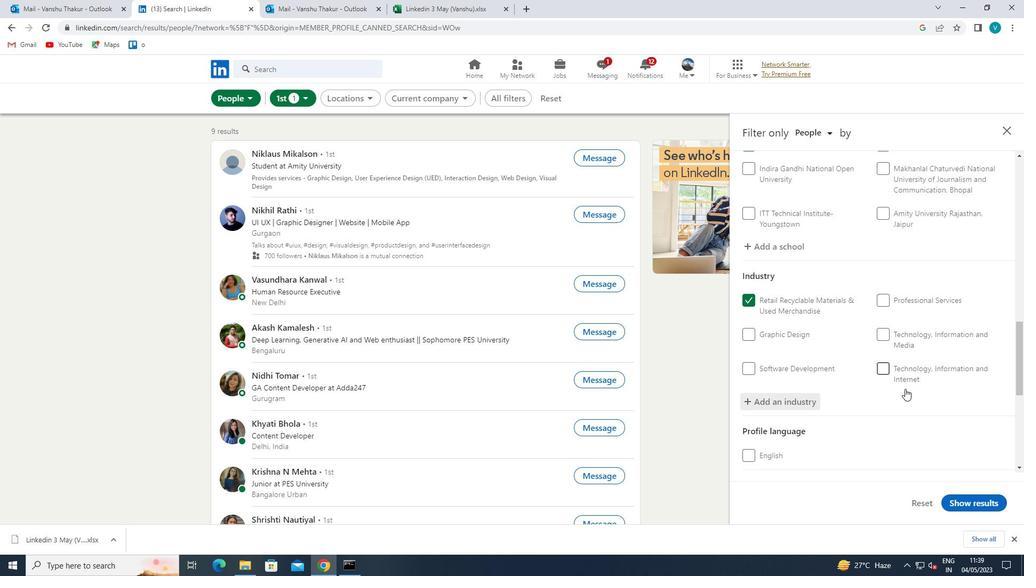 
Action: Mouse scrolled (905, 388) with delta (0, 0)
Screenshot: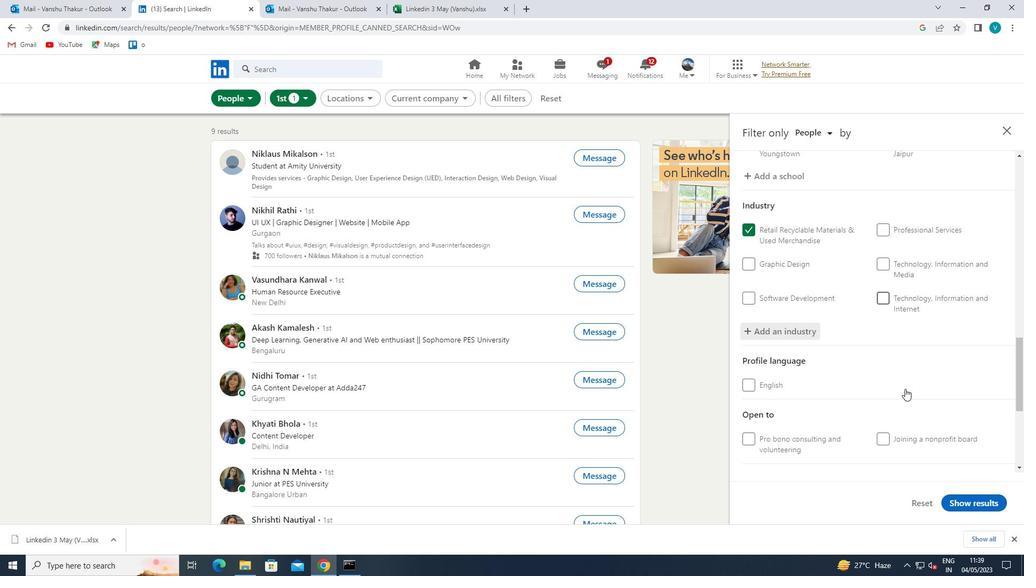 
Action: Mouse scrolled (905, 388) with delta (0, 0)
Screenshot: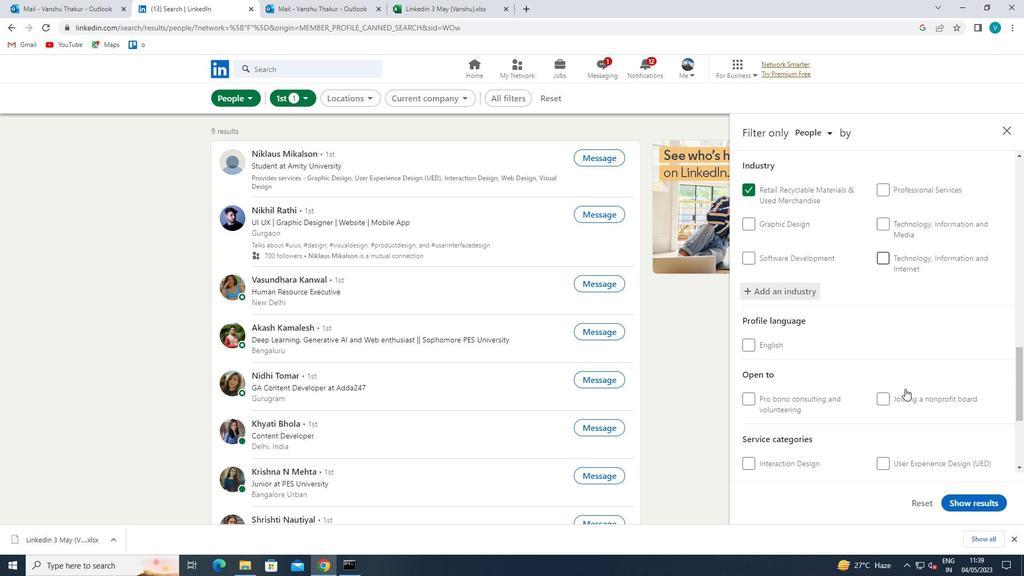 
Action: Mouse scrolled (905, 388) with delta (0, 0)
Screenshot: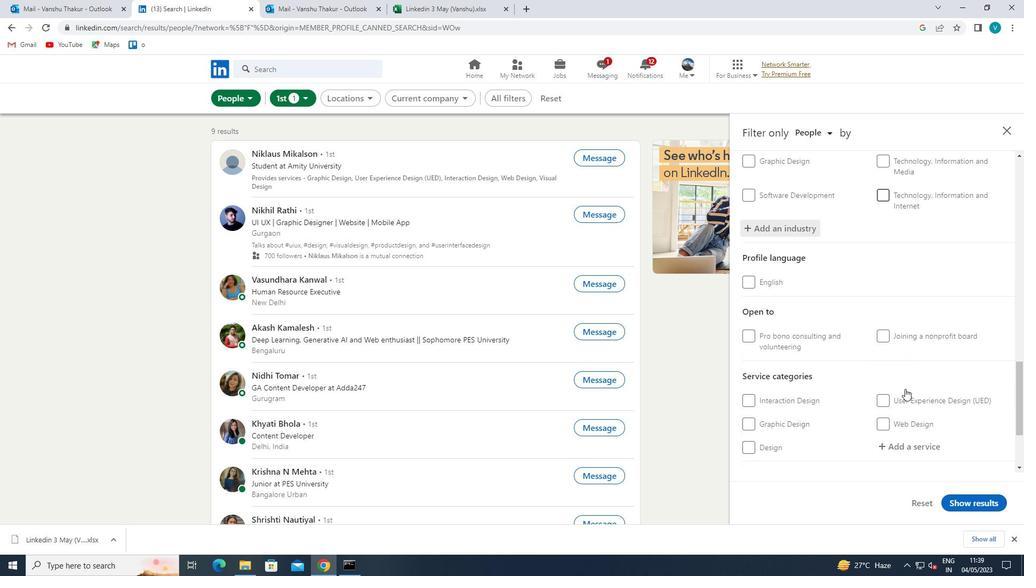 
Action: Mouse scrolled (905, 388) with delta (0, 0)
Screenshot: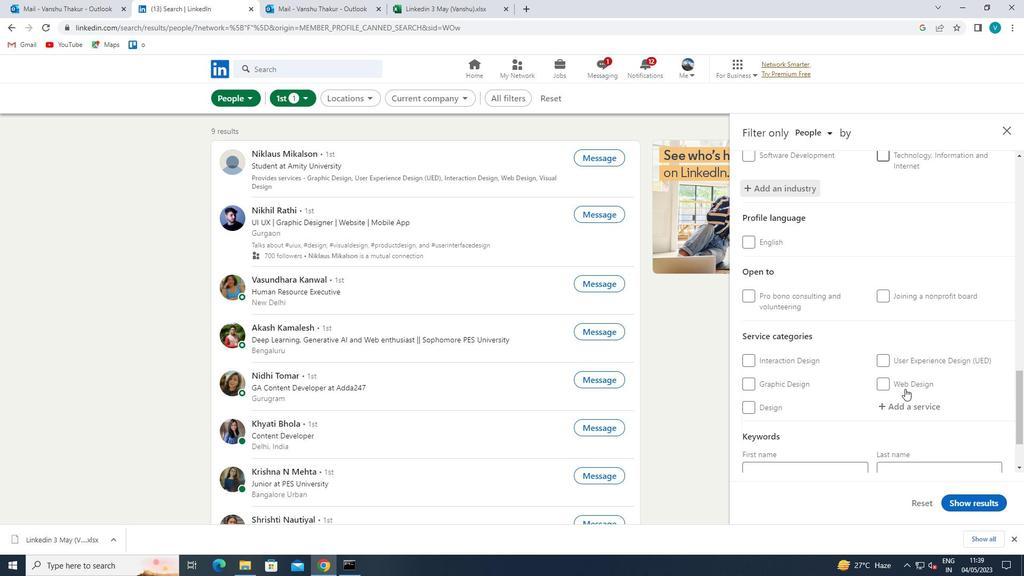 
Action: Mouse moved to (910, 378)
Screenshot: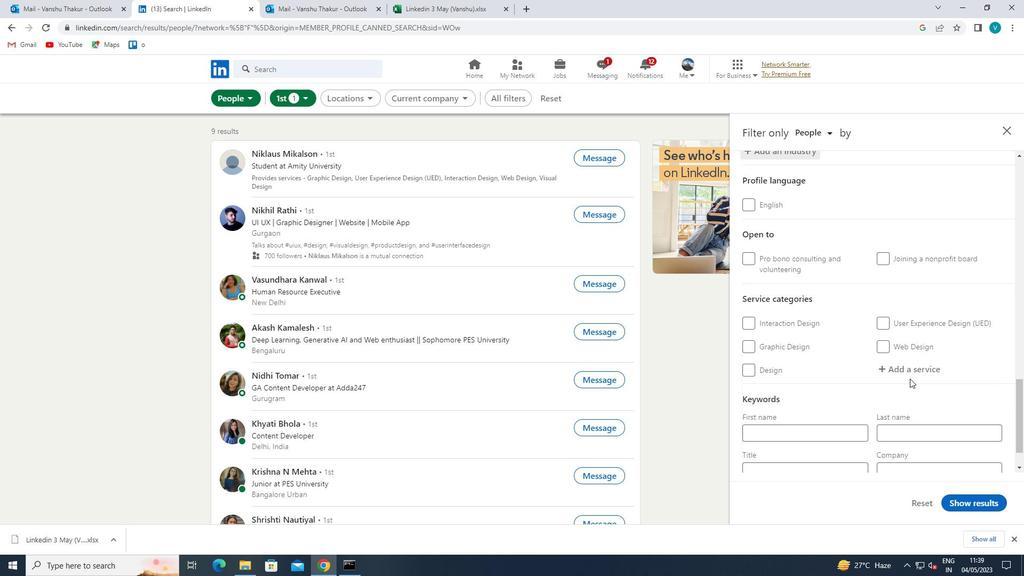 
Action: Mouse pressed left at (910, 378)
Screenshot: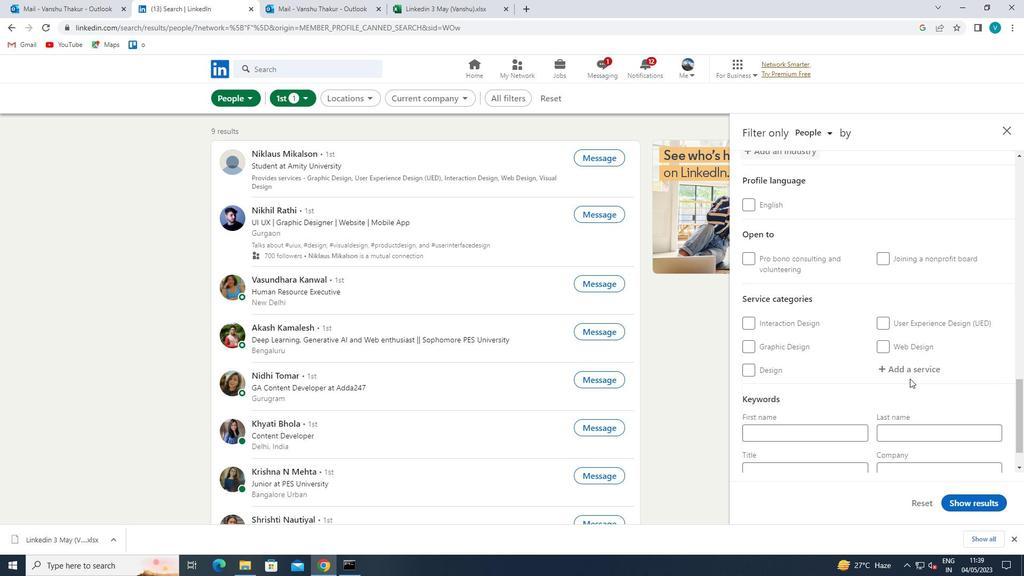 
Action: Mouse moved to (913, 374)
Screenshot: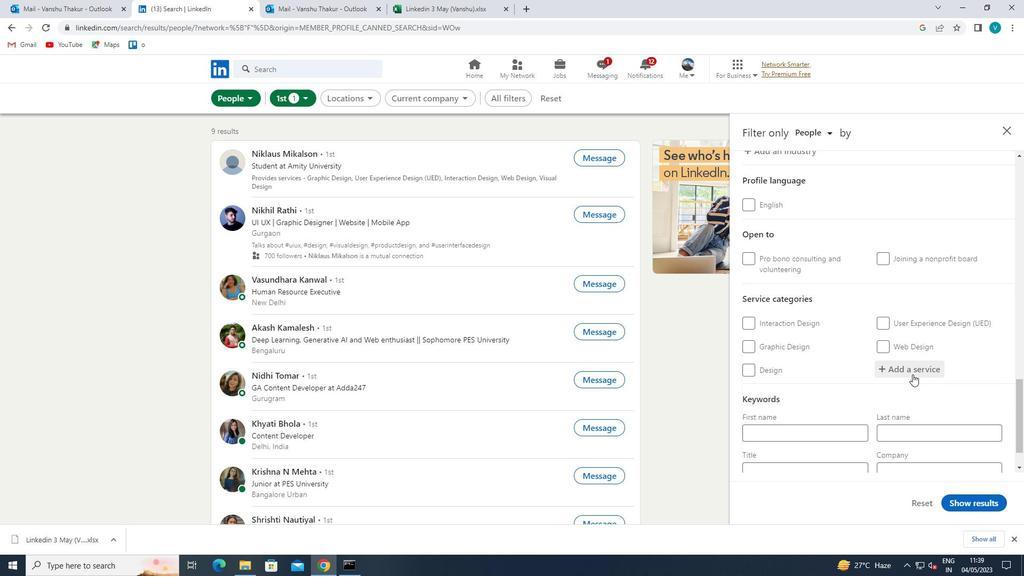 
Action: Mouse pressed left at (913, 374)
Screenshot: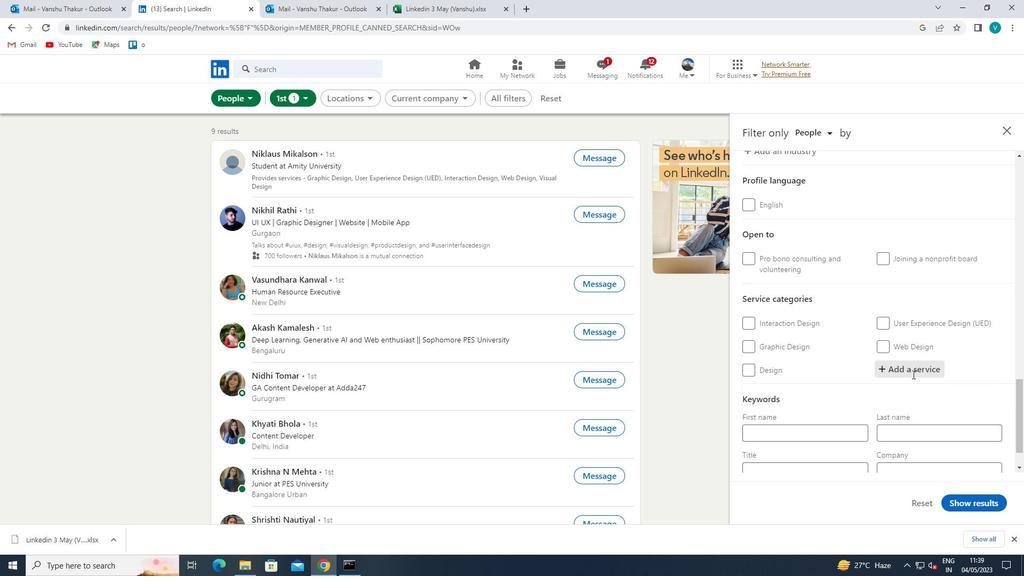 
Action: Mouse moved to (913, 374)
Screenshot: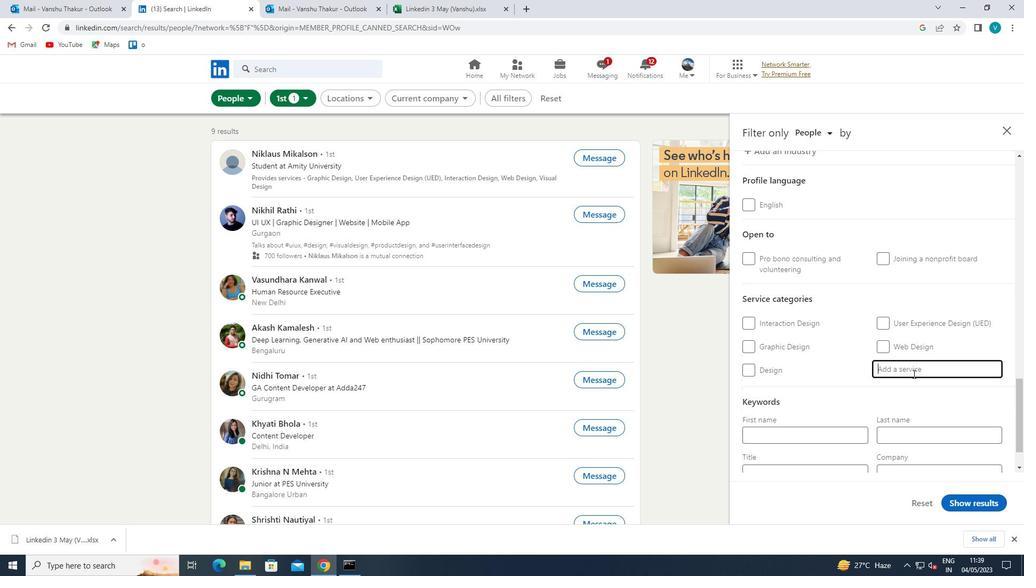 
Action: Key pressed <Key.shift>LOANS
Screenshot: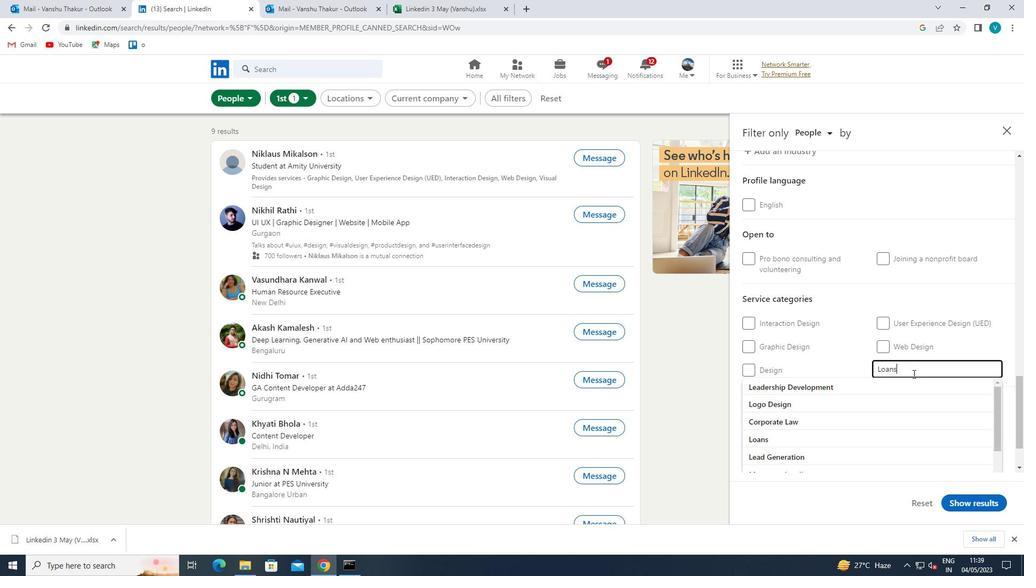 
Action: Mouse moved to (901, 381)
Screenshot: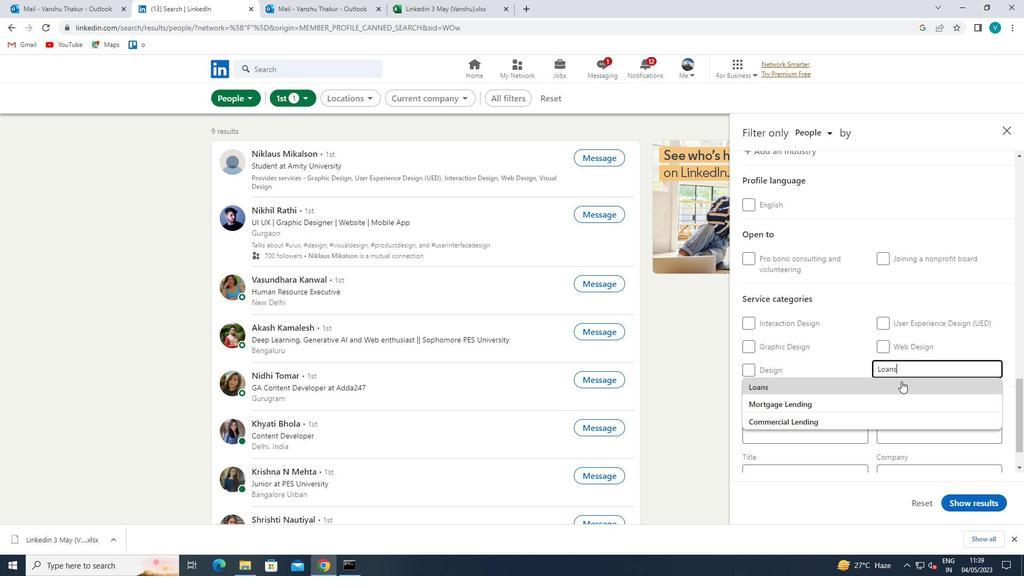 
Action: Mouse pressed left at (901, 381)
Screenshot: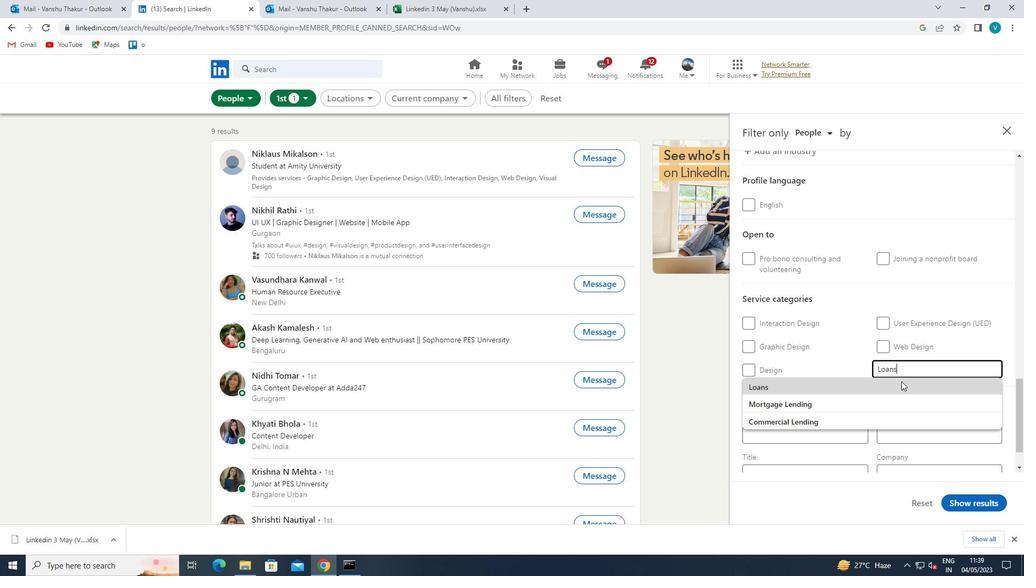 
Action: Mouse moved to (899, 383)
Screenshot: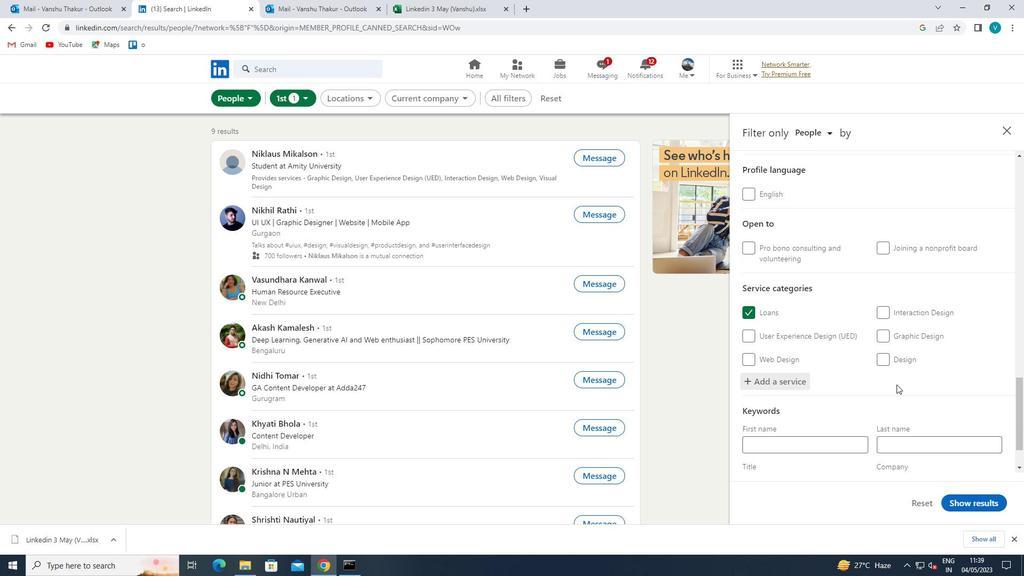 
Action: Mouse scrolled (899, 382) with delta (0, 0)
Screenshot: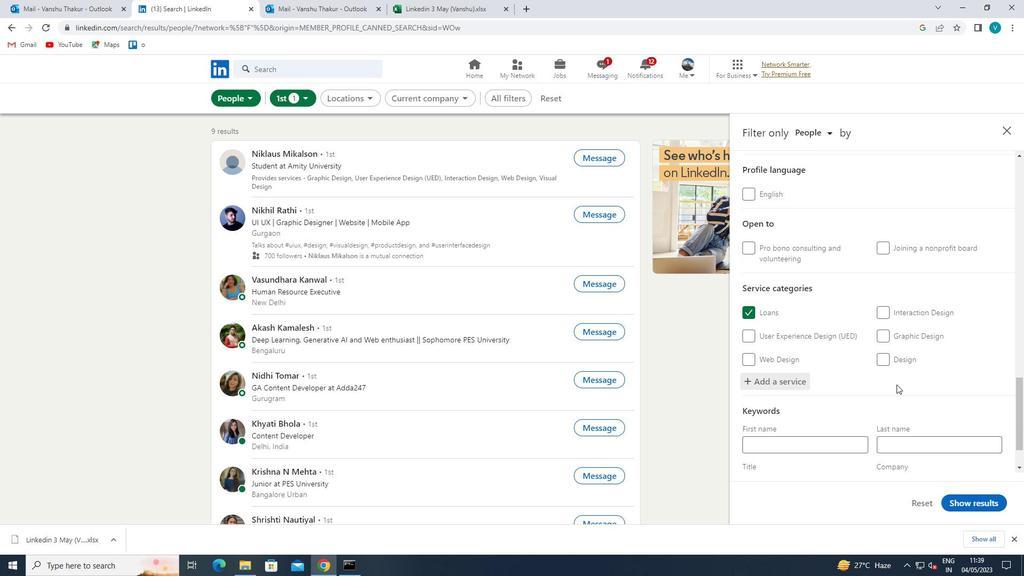 
Action: Mouse moved to (898, 383)
Screenshot: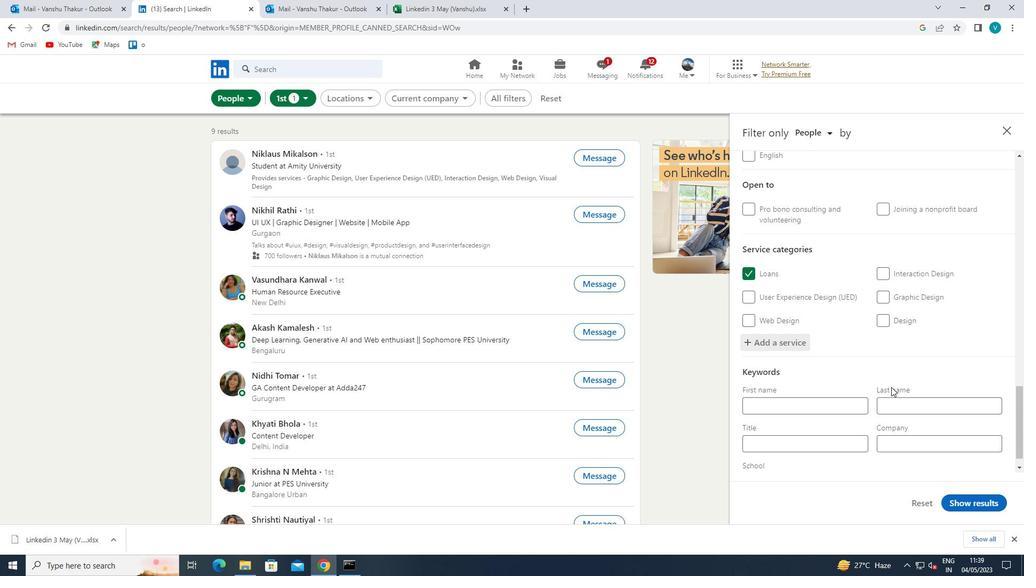 
Action: Mouse scrolled (898, 383) with delta (0, 0)
Screenshot: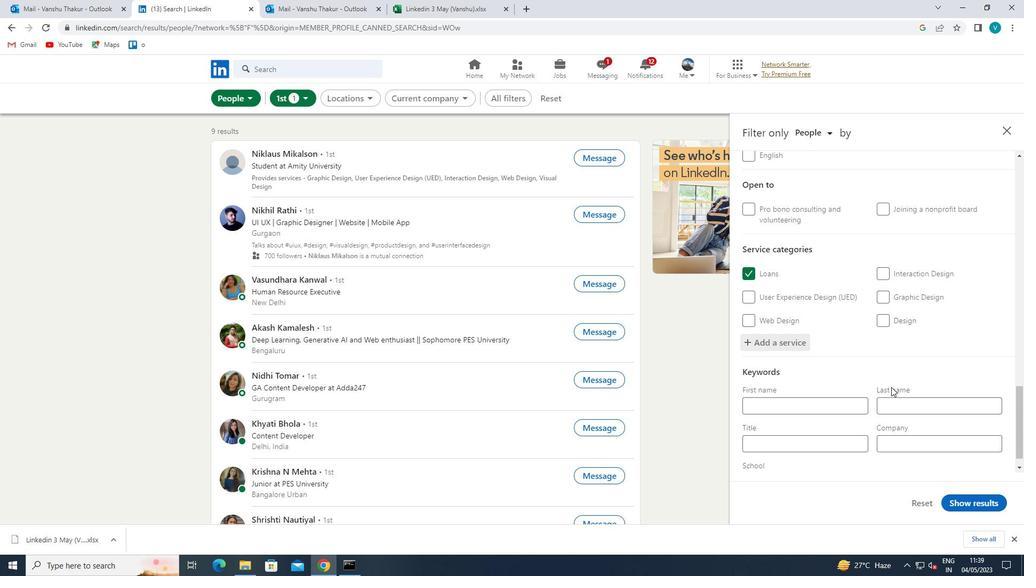 
Action: Mouse moved to (897, 384)
Screenshot: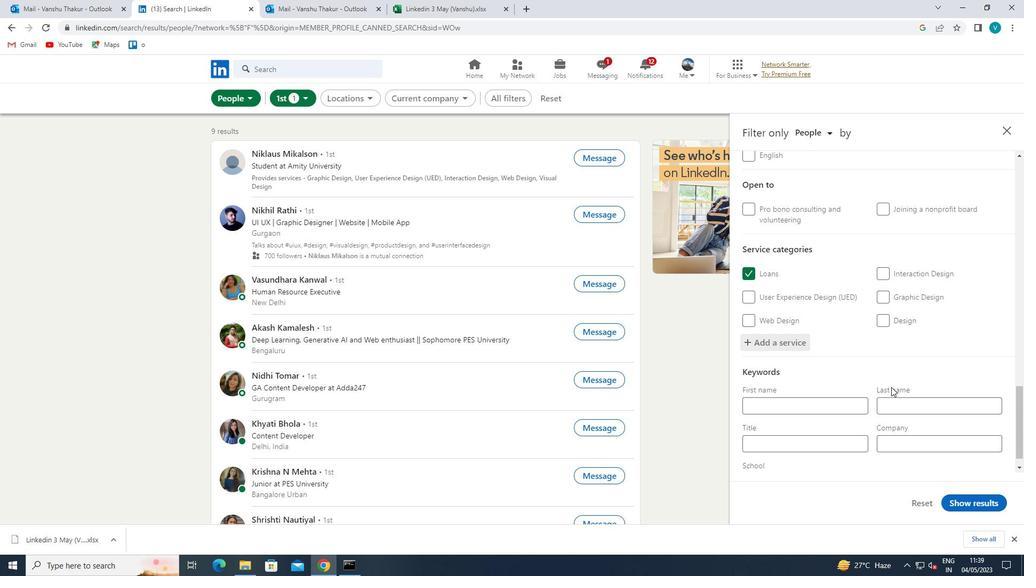 
Action: Mouse scrolled (897, 384) with delta (0, 0)
Screenshot: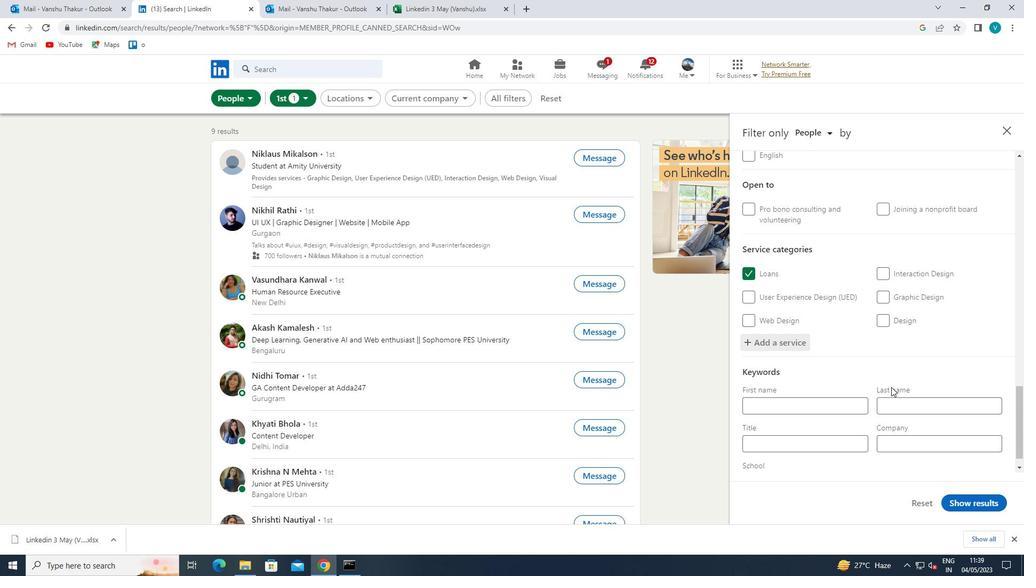 
Action: Mouse moved to (890, 387)
Screenshot: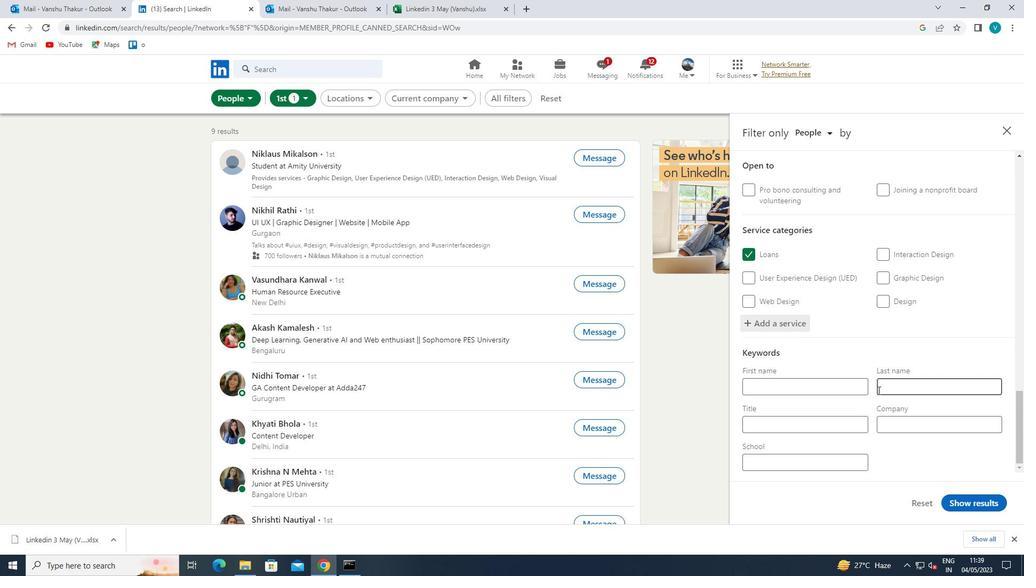 
Action: Mouse scrolled (890, 387) with delta (0, 0)
Screenshot: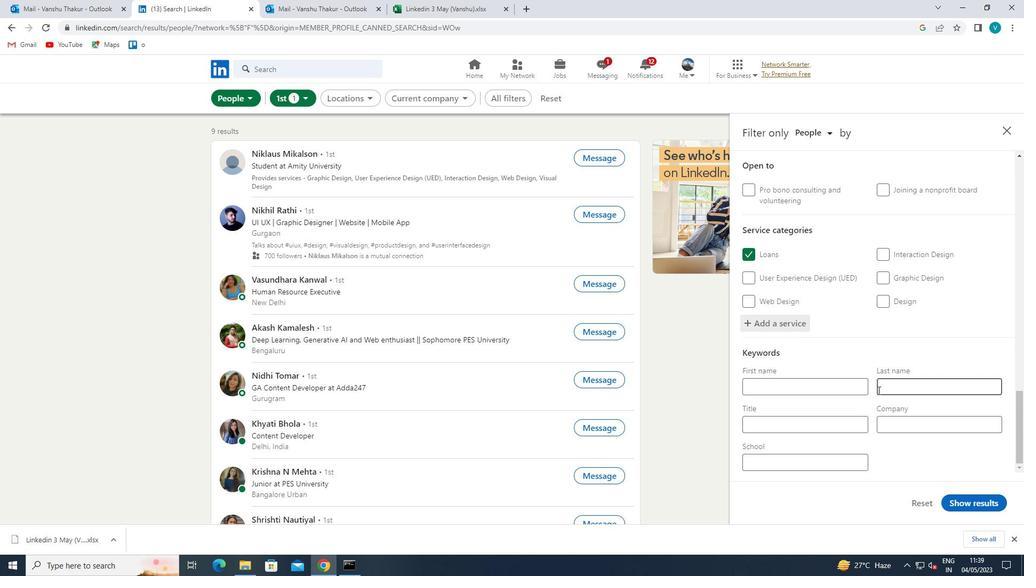 
Action: Mouse moved to (846, 423)
Screenshot: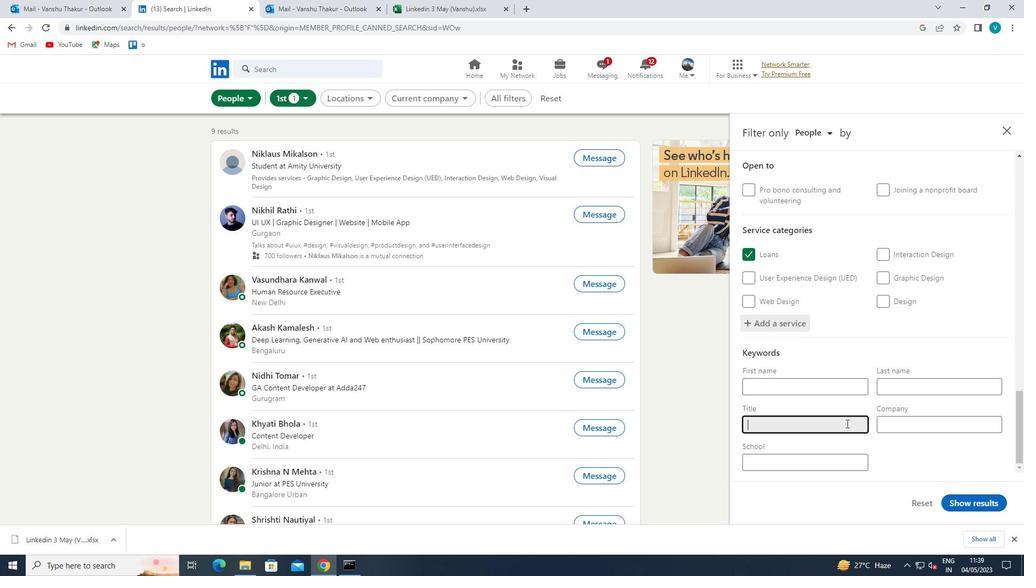 
Action: Mouse pressed left at (846, 423)
Screenshot: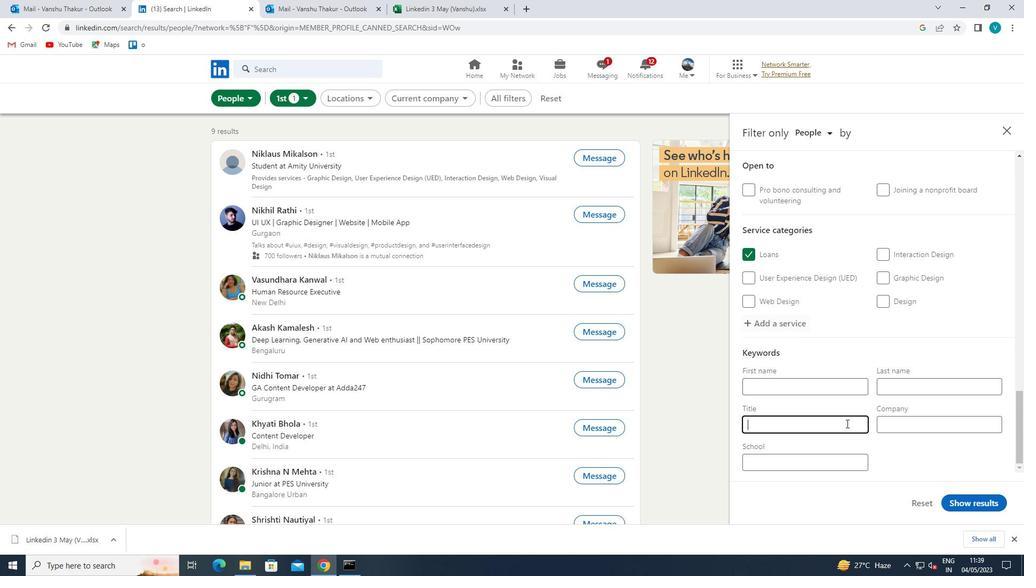 
Action: Key pressed <Key.shift>FOREMAN<Key.space>
Screenshot: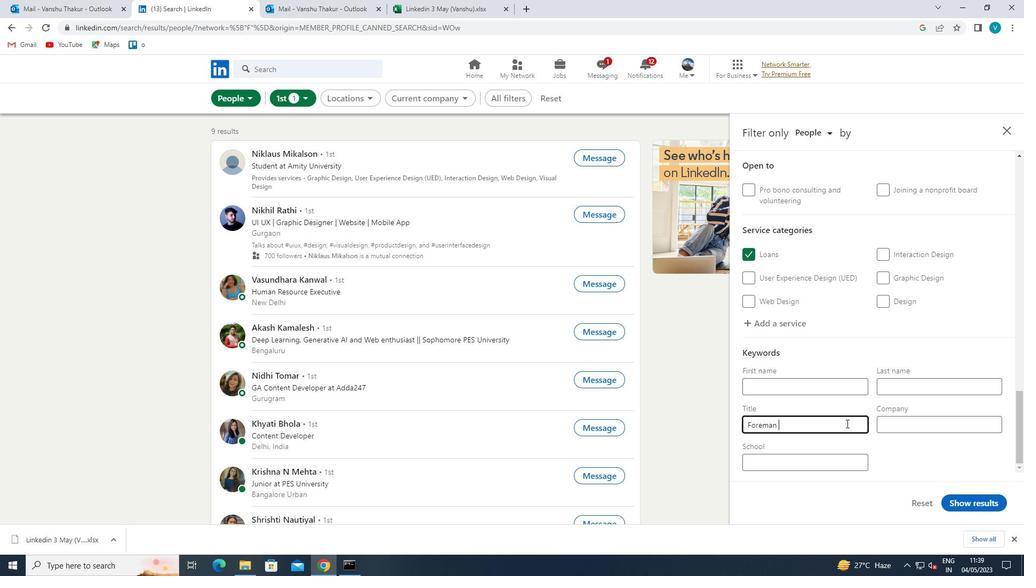 
Action: Mouse moved to (968, 504)
Screenshot: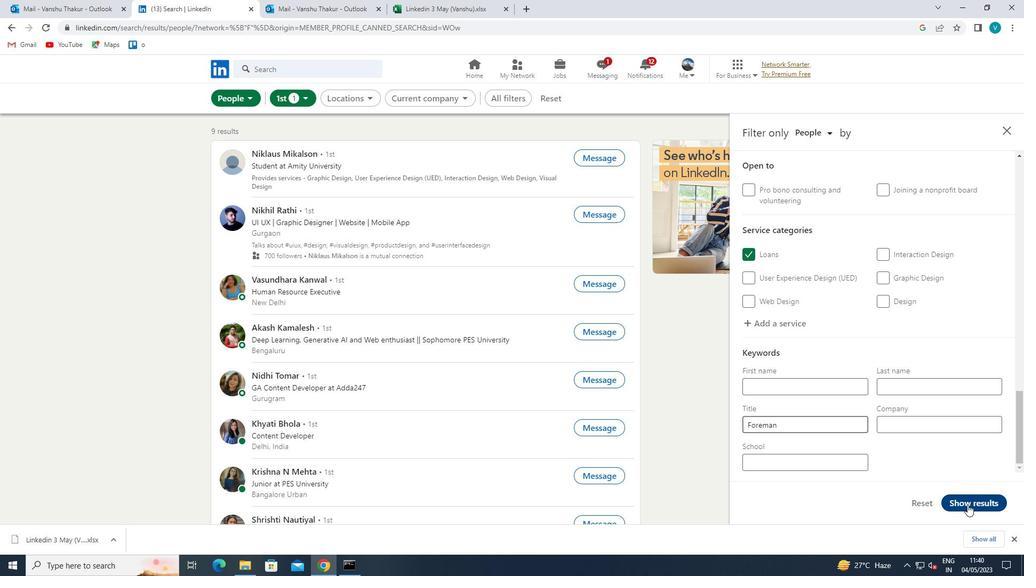 
Action: Mouse pressed left at (968, 504)
Screenshot: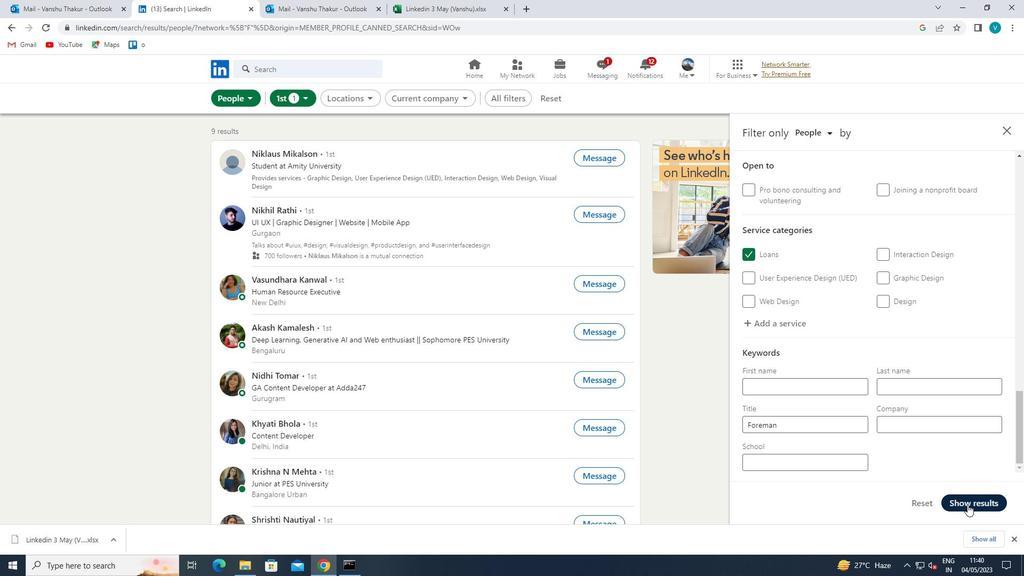 
